 Task: Add Attachment from computer to Card Card0000000061 in Board Board0000000016 in Workspace WS0000000006 in Trello. Add Cover Green to Card Card0000000061 in Board Board0000000016 in Workspace WS0000000006 in Trello. Add "Move Card To …" Button titled Button0000000061 to "top" of the list "To Do" to Card Card0000000061 in Board Board0000000016 in Workspace WS0000000006 in Trello. Add Description DS0000000061 to Card Card0000000062 in Board Board0000000016 in Workspace WS0000000006 in Trello. Add Comment CM0000000061 to Card Card0000000062 in Board Board0000000016 in Workspace WS0000000006 in Trello
Action: Mouse moved to (389, 439)
Screenshot: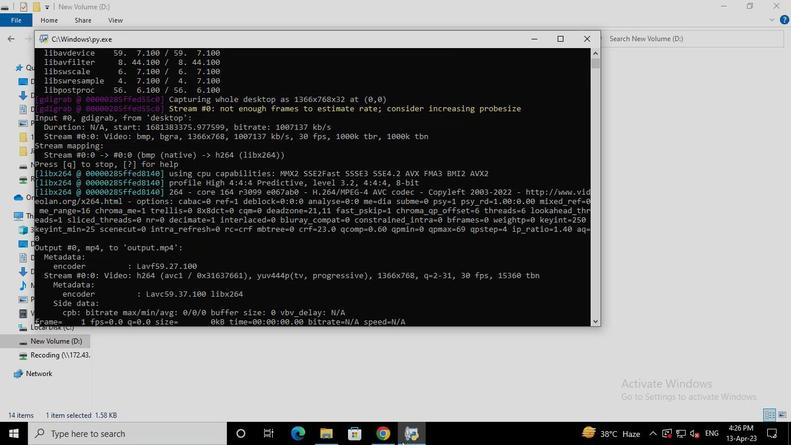 
Action: Mouse pressed left at (389, 439)
Screenshot: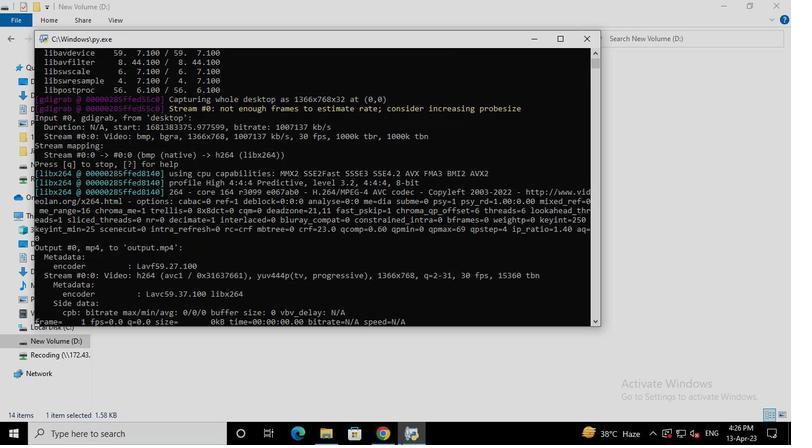 
Action: Mouse moved to (374, 303)
Screenshot: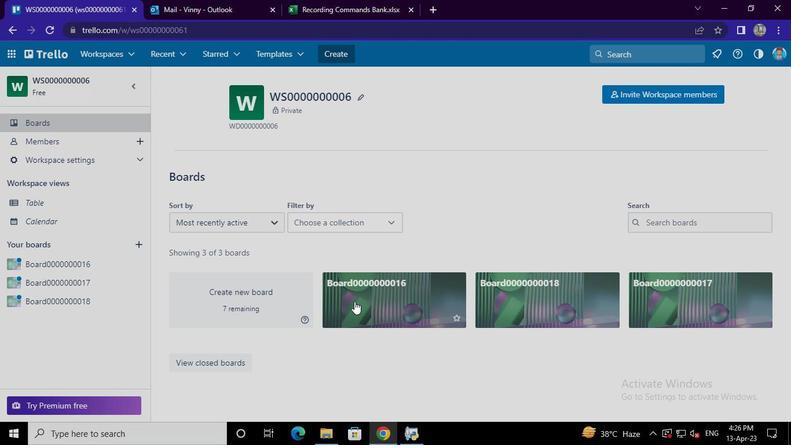 
Action: Mouse pressed left at (374, 303)
Screenshot: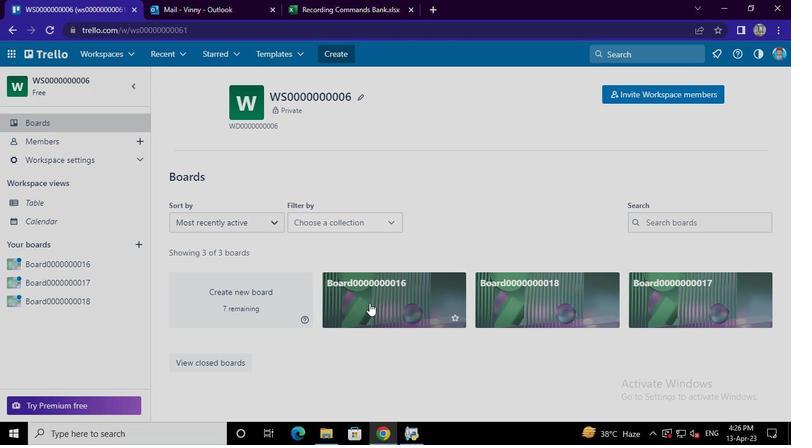 
Action: Mouse moved to (297, 126)
Screenshot: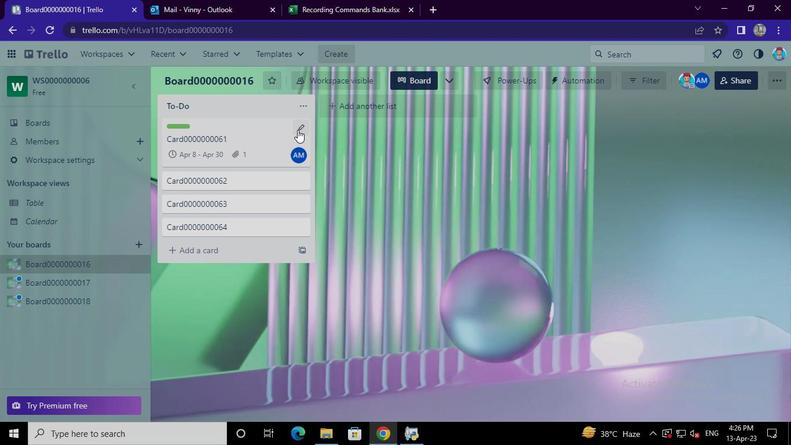 
Action: Mouse pressed left at (297, 126)
Screenshot: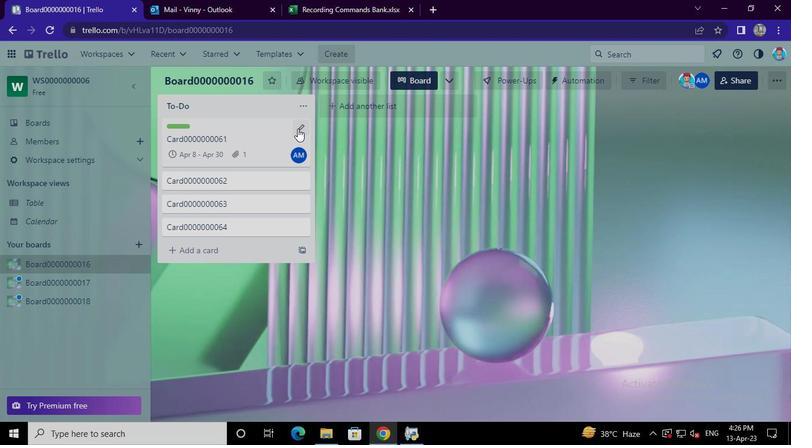 
Action: Mouse moved to (329, 126)
Screenshot: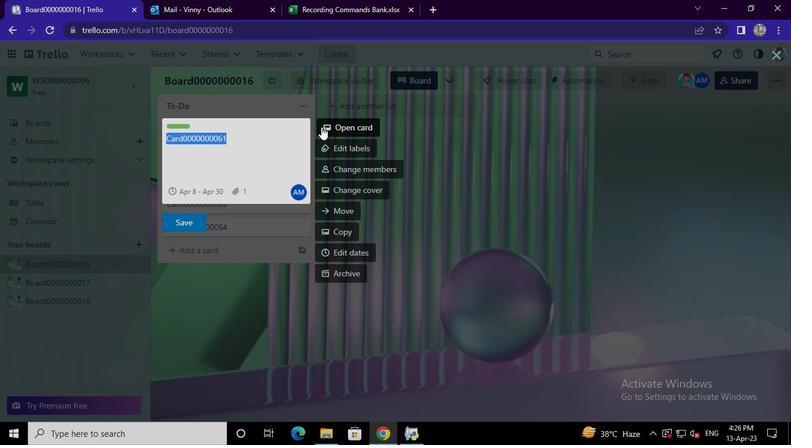 
Action: Mouse pressed left at (329, 126)
Screenshot: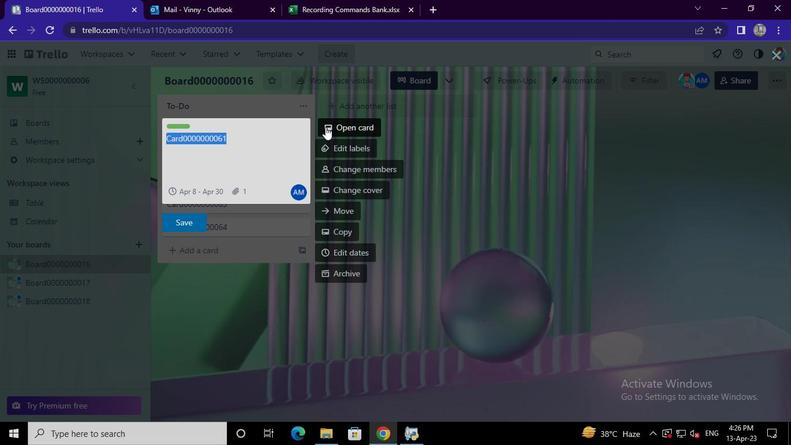 
Action: Mouse moved to (527, 279)
Screenshot: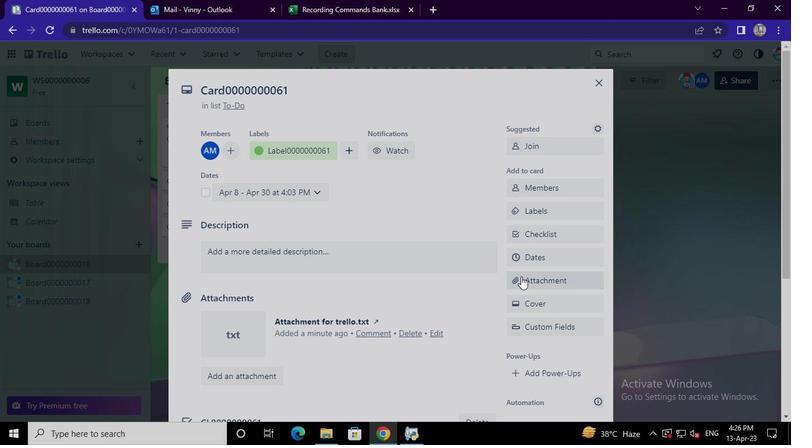 
Action: Mouse pressed left at (527, 279)
Screenshot: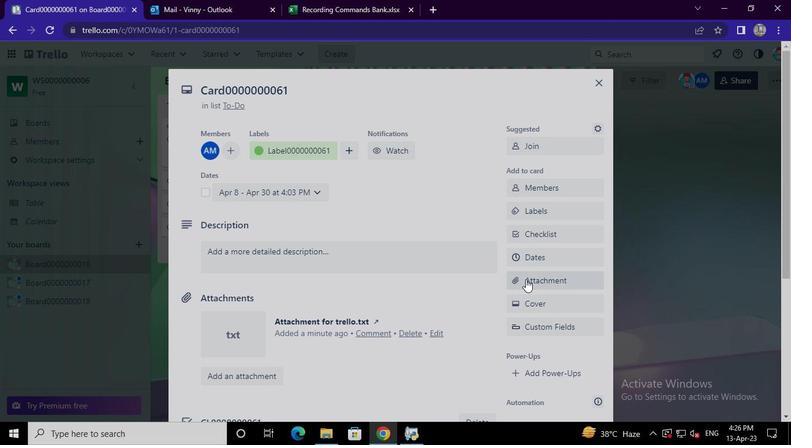 
Action: Mouse moved to (537, 104)
Screenshot: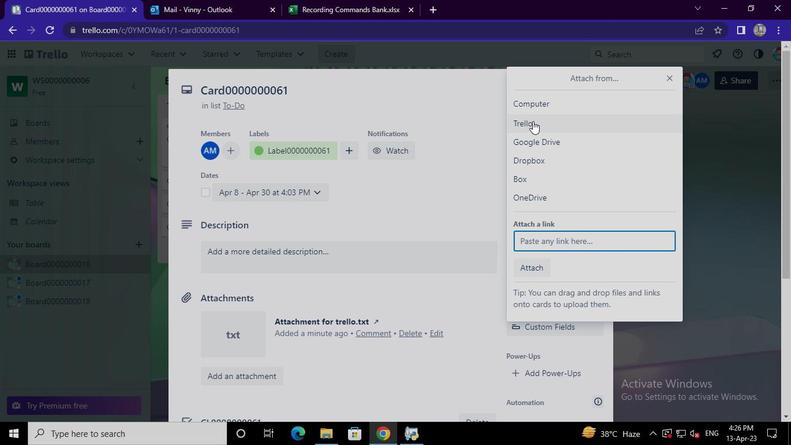 
Action: Mouse pressed left at (537, 104)
Screenshot: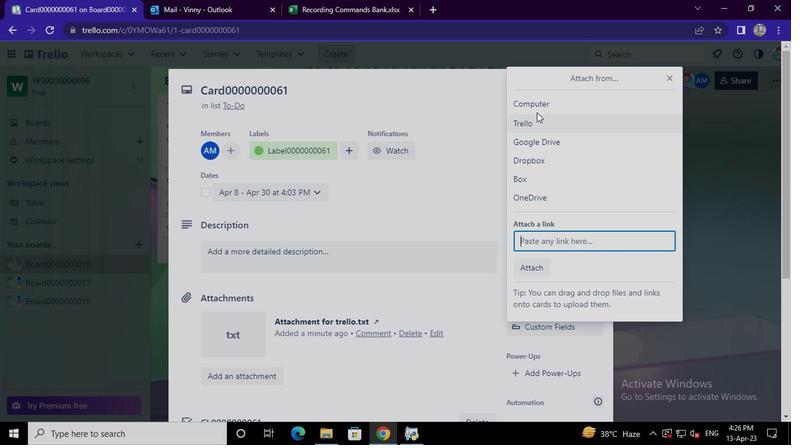 
Action: Mouse moved to (206, 81)
Screenshot: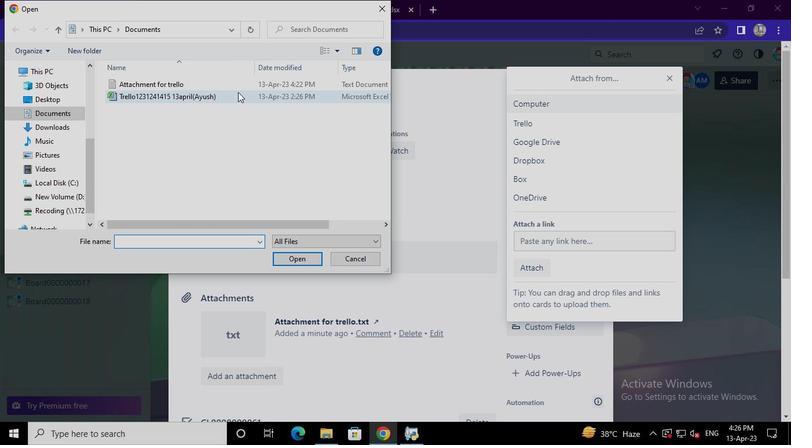 
Action: Mouse pressed left at (206, 81)
Screenshot: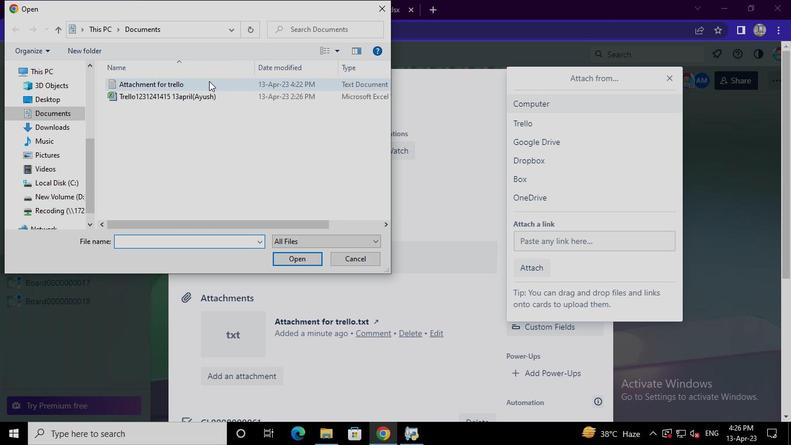 
Action: Mouse pressed left at (206, 81)
Screenshot: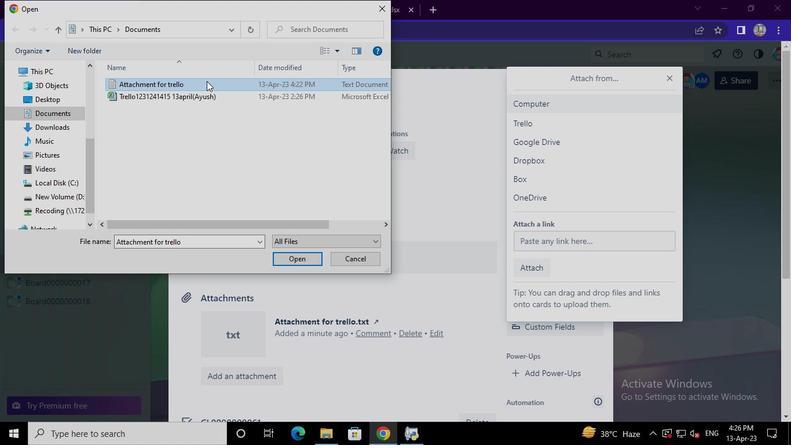 
Action: Mouse moved to (286, 260)
Screenshot: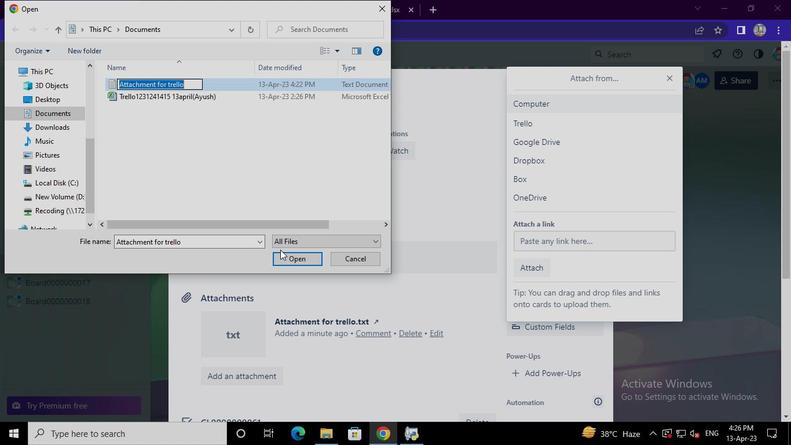 
Action: Mouse pressed left at (286, 260)
Screenshot: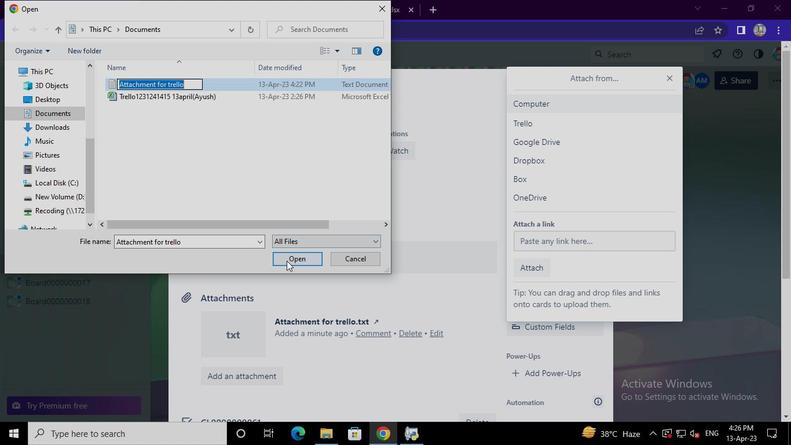 
Action: Mouse pressed left at (286, 260)
Screenshot: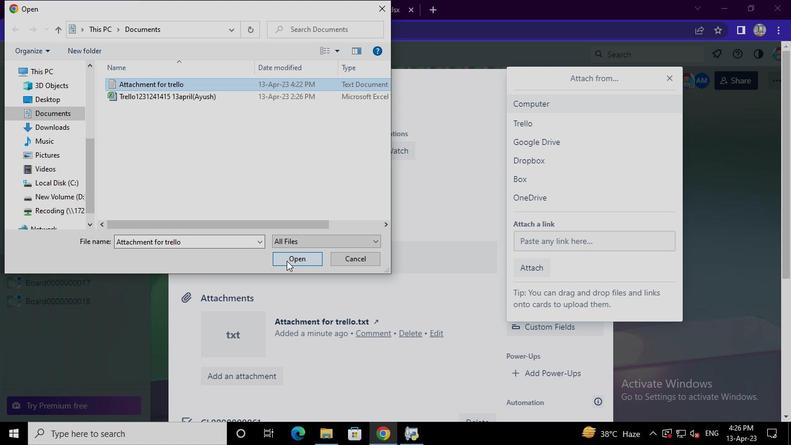 
Action: Mouse moved to (524, 307)
Screenshot: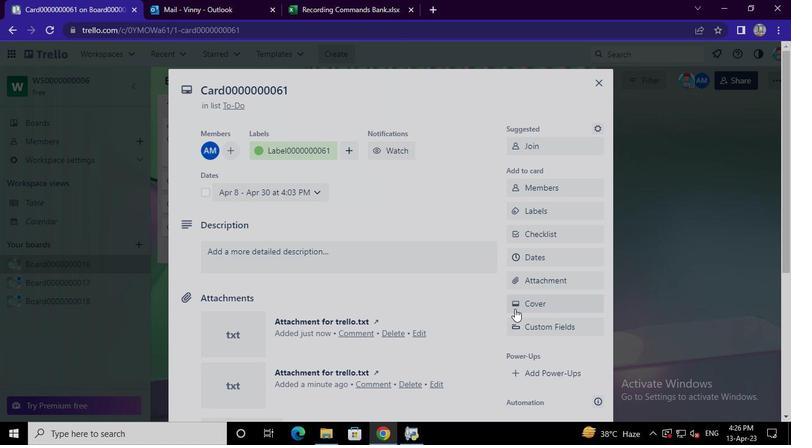
Action: Mouse pressed left at (524, 307)
Screenshot: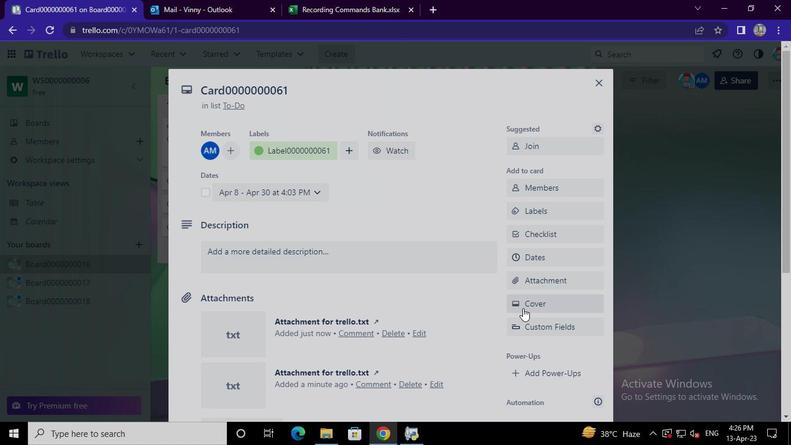 
Action: Mouse moved to (532, 180)
Screenshot: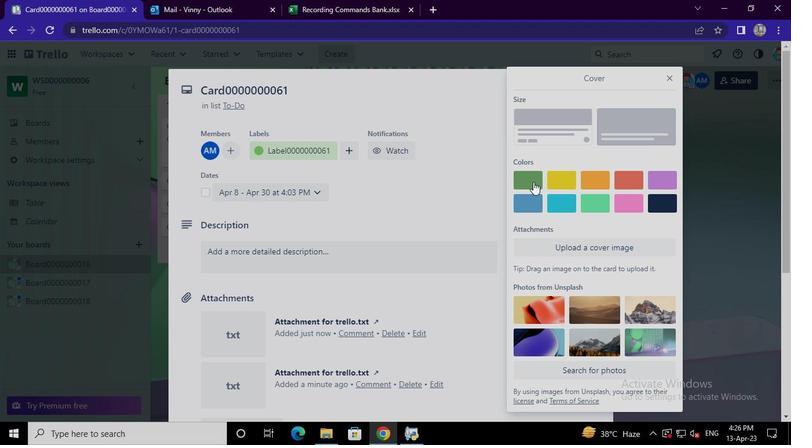 
Action: Mouse pressed left at (532, 180)
Screenshot: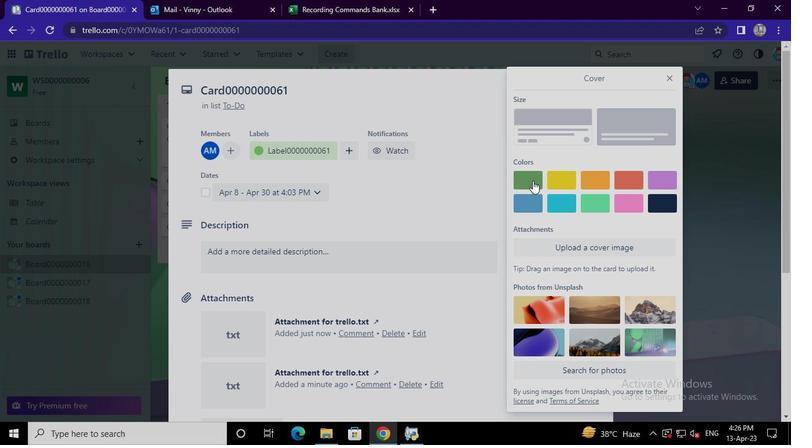 
Action: Mouse moved to (478, 262)
Screenshot: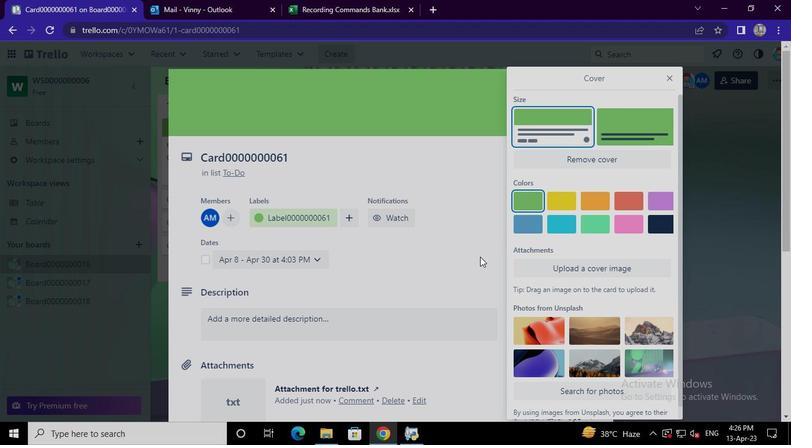 
Action: Mouse pressed left at (478, 262)
Screenshot: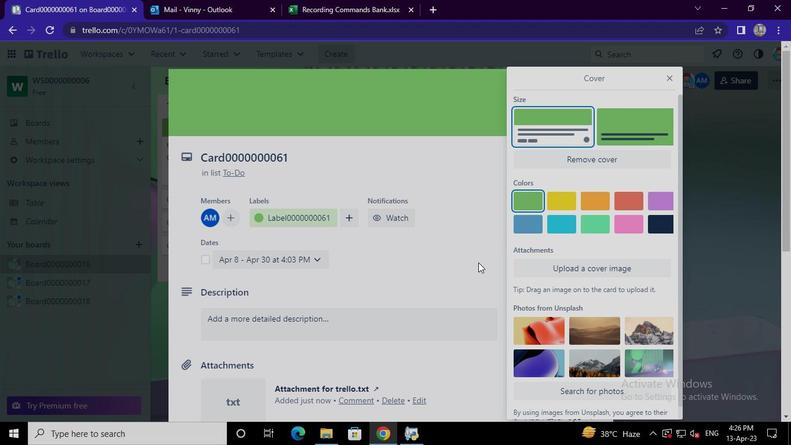 
Action: Mouse moved to (552, 348)
Screenshot: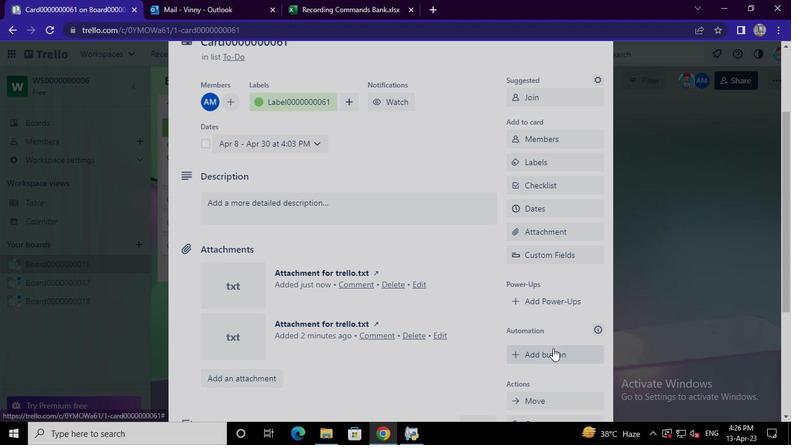 
Action: Mouse pressed left at (552, 348)
Screenshot: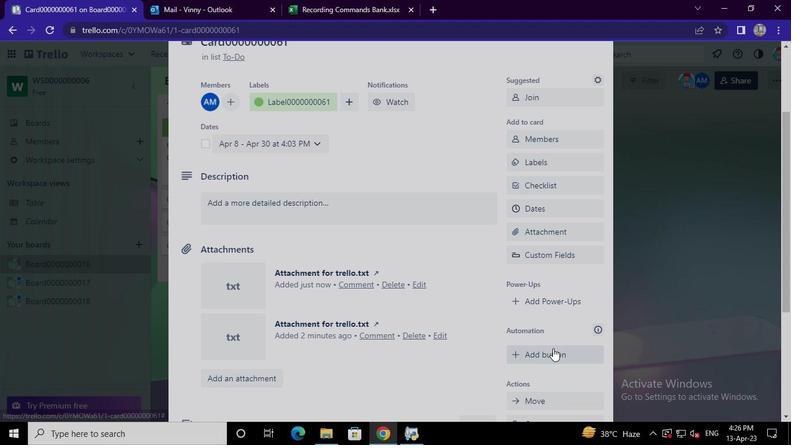 
Action: Mouse moved to (570, 133)
Screenshot: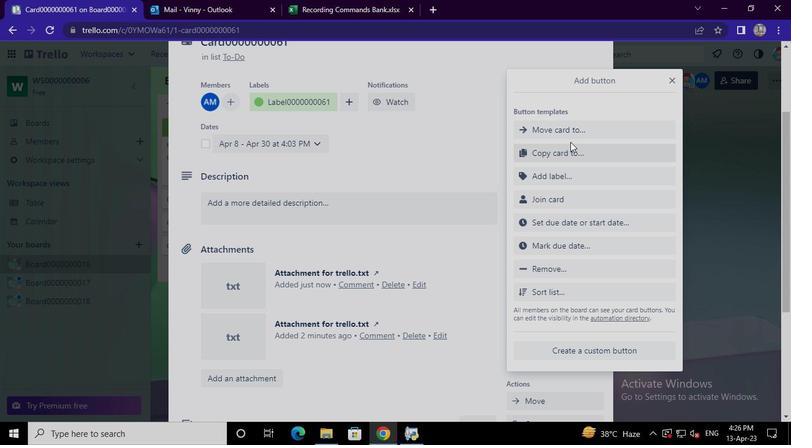 
Action: Mouse pressed left at (570, 133)
Screenshot: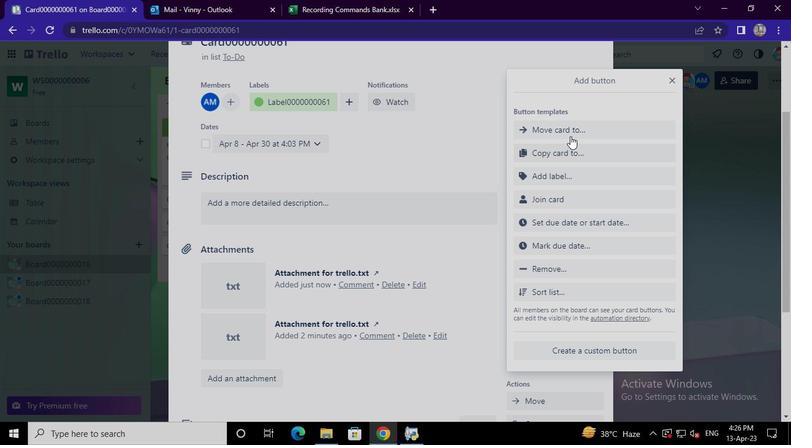 
Action: Mouse moved to (617, 221)
Screenshot: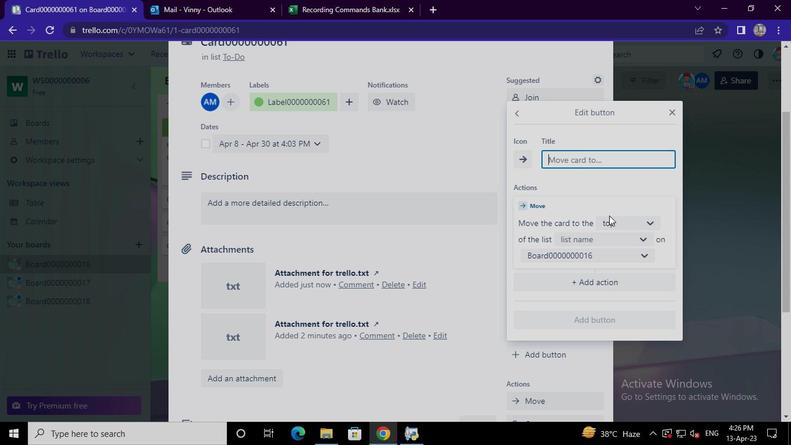 
Action: Mouse pressed left at (617, 221)
Screenshot: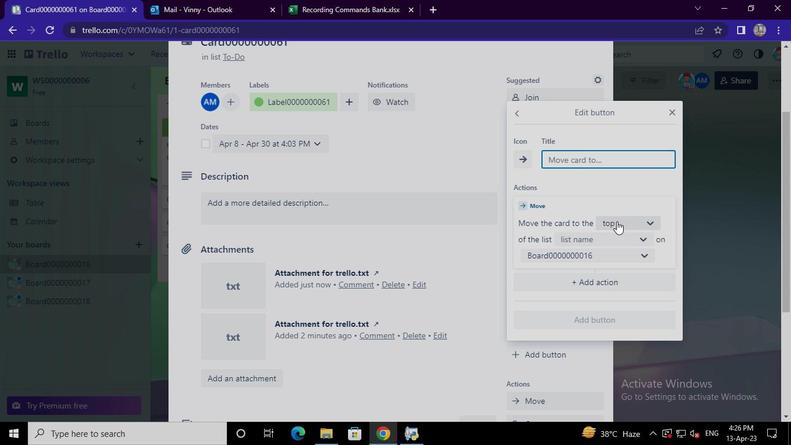 
Action: Mouse moved to (623, 239)
Screenshot: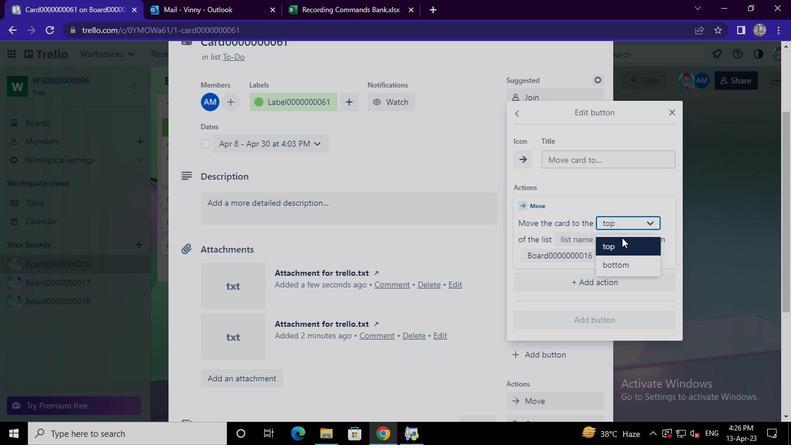 
Action: Mouse pressed left at (623, 239)
Screenshot: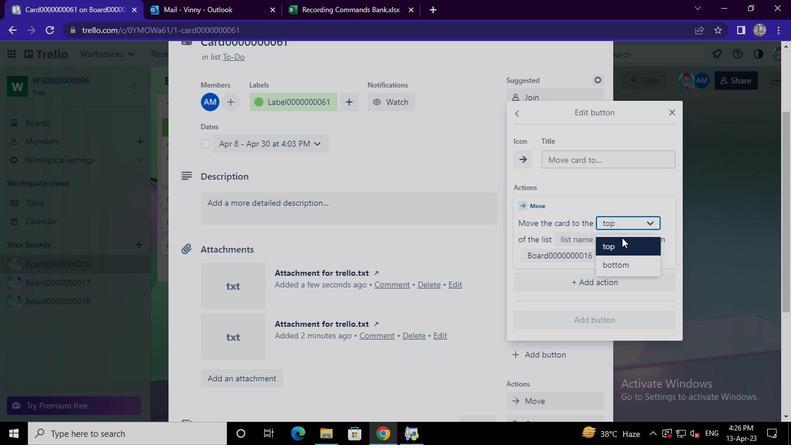 
Action: Mouse moved to (621, 239)
Screenshot: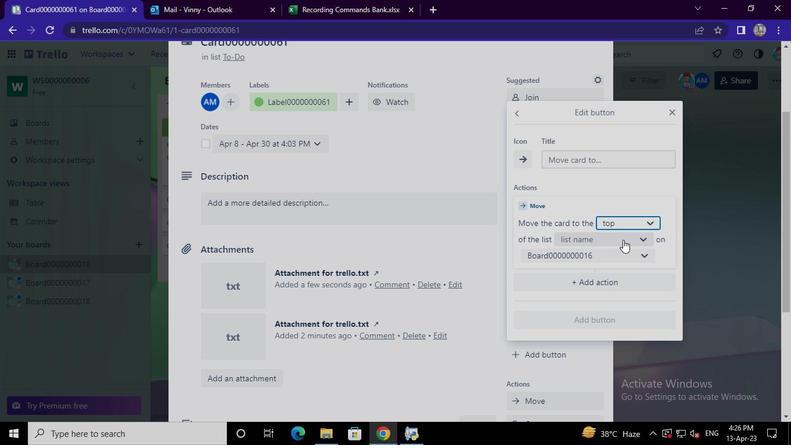 
Action: Mouse pressed left at (621, 239)
Screenshot: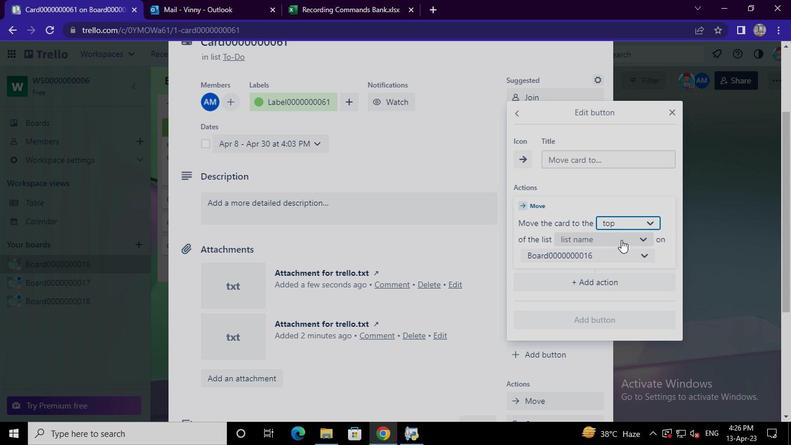 
Action: Mouse moved to (602, 259)
Screenshot: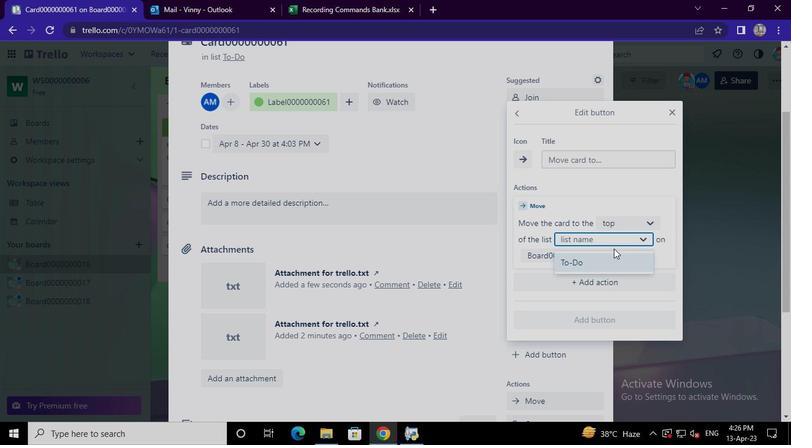 
Action: Mouse pressed left at (602, 259)
Screenshot: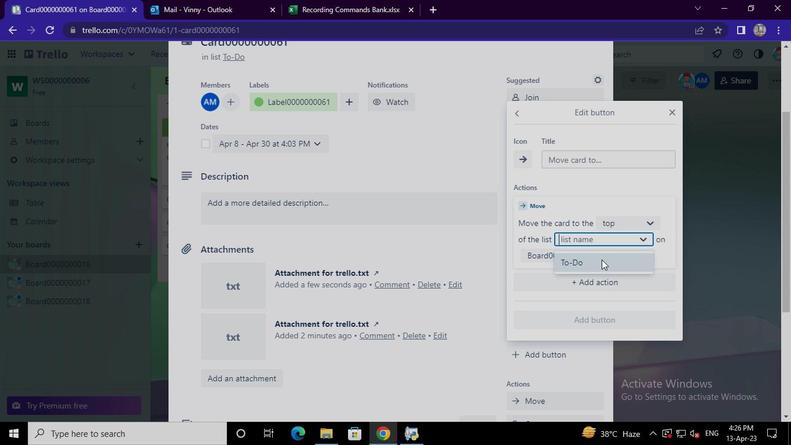 
Action: Mouse moved to (586, 163)
Screenshot: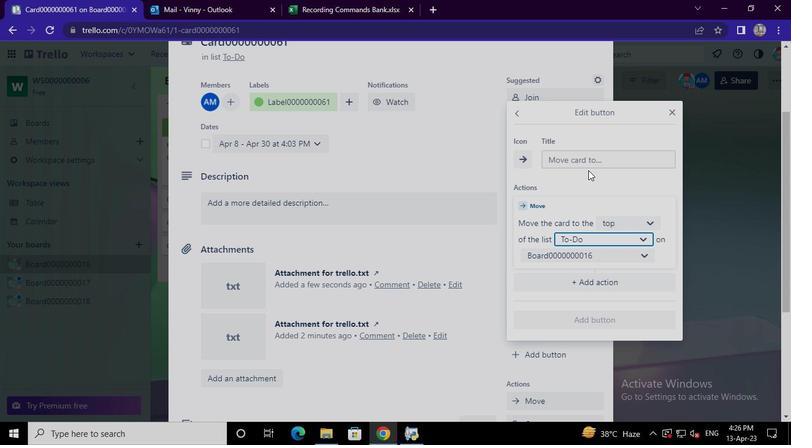 
Action: Mouse pressed left at (586, 163)
Screenshot: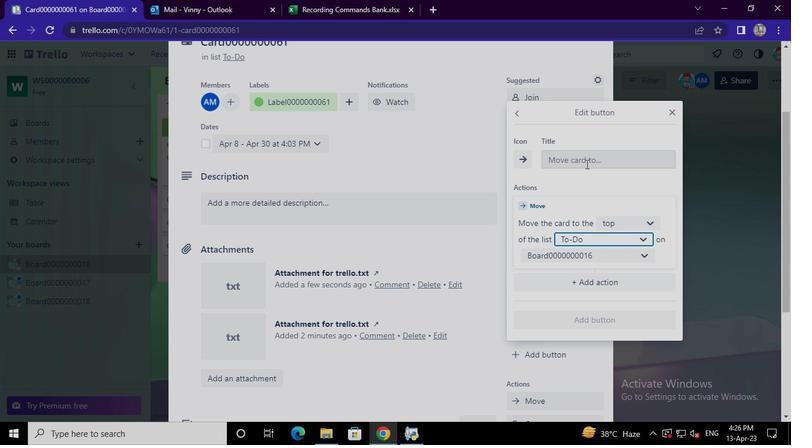 
Action: Keyboard Key.shift
Screenshot: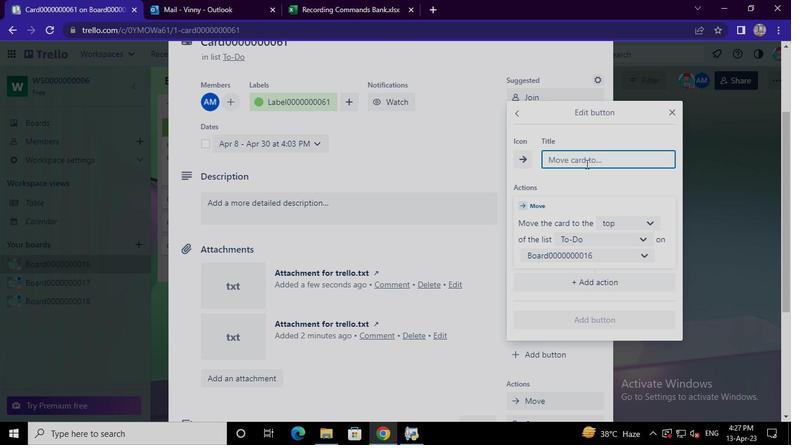 
Action: Keyboard B
Screenshot: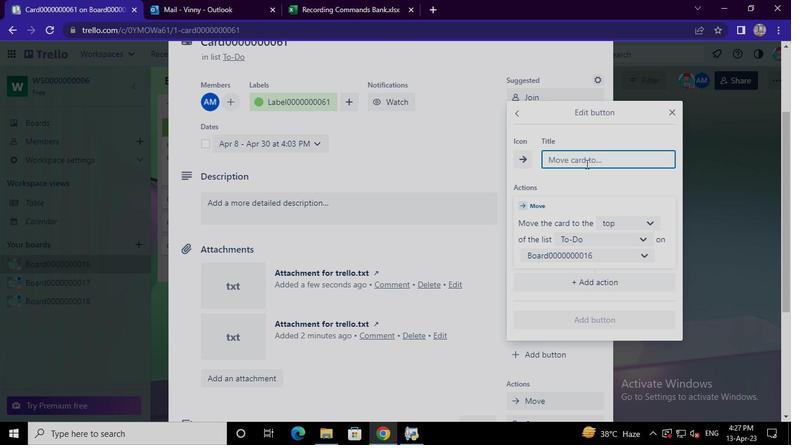
Action: Keyboard u
Screenshot: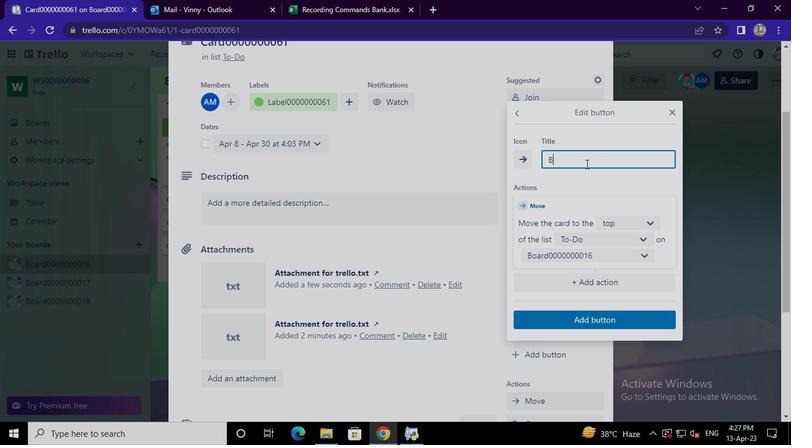
Action: Keyboard t
Screenshot: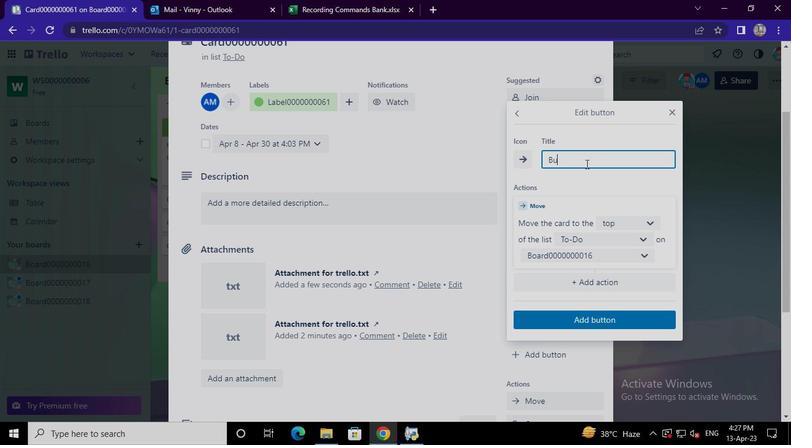 
Action: Keyboard t
Screenshot: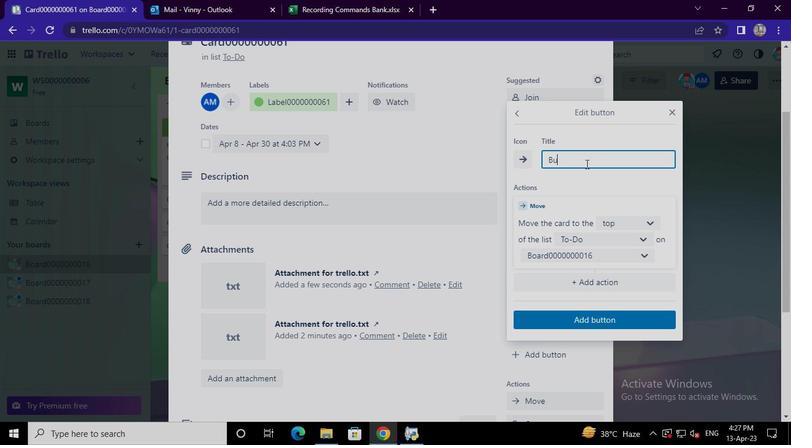
Action: Keyboard o
Screenshot: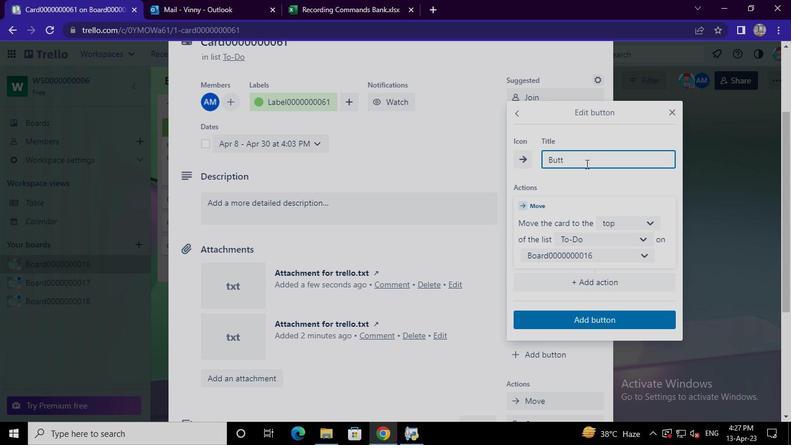 
Action: Keyboard n
Screenshot: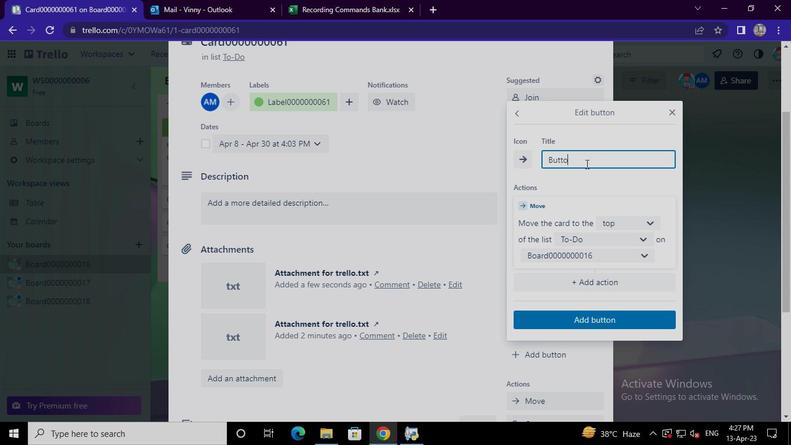 
Action: Keyboard <96>
Screenshot: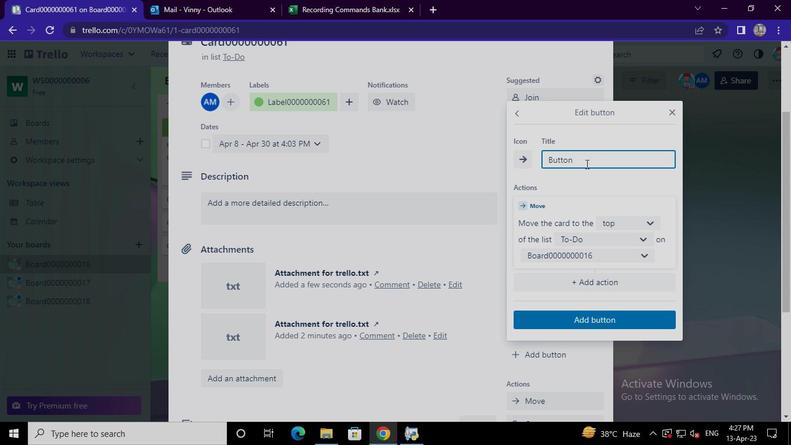 
Action: Keyboard <96>
Screenshot: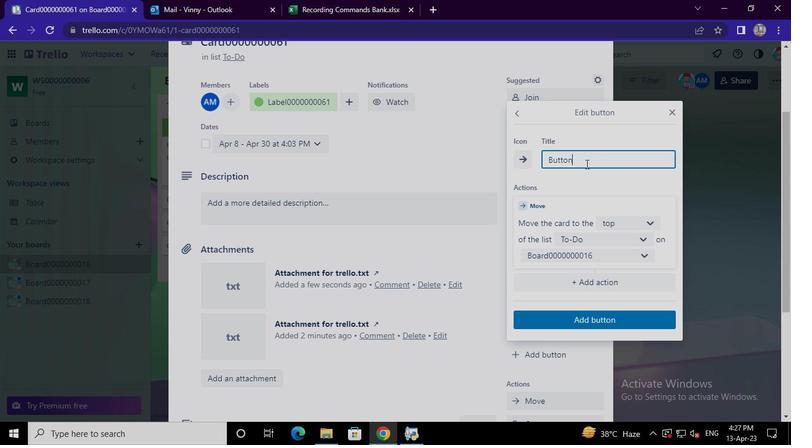 
Action: Keyboard <96>
Screenshot: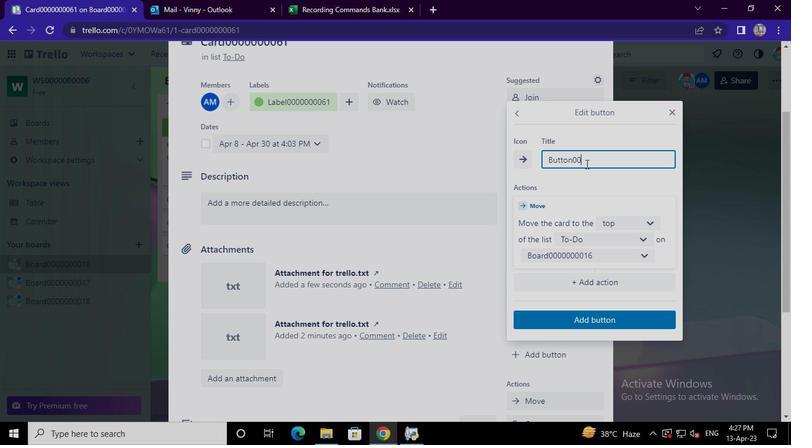 
Action: Keyboard <96>
Screenshot: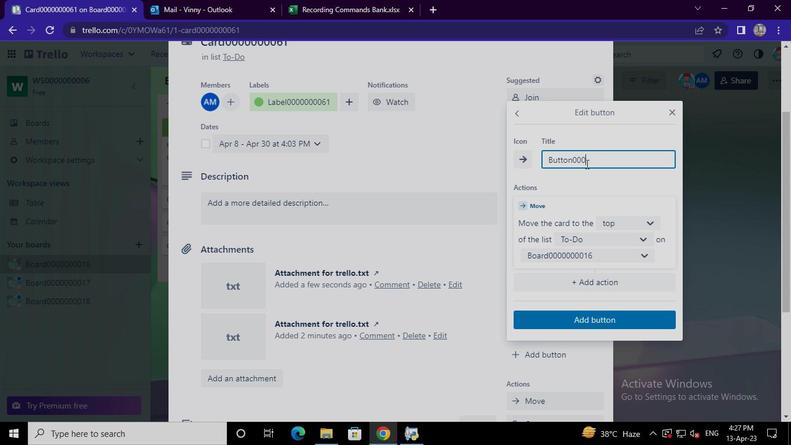 
Action: Keyboard <96>
Screenshot: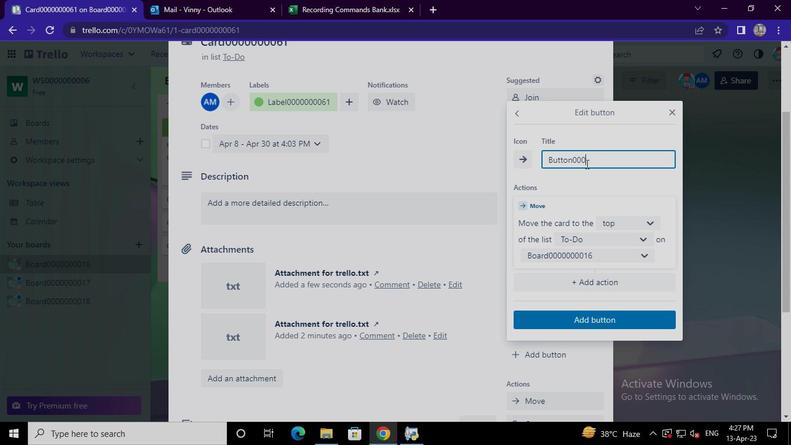 
Action: Keyboard <96>
Screenshot: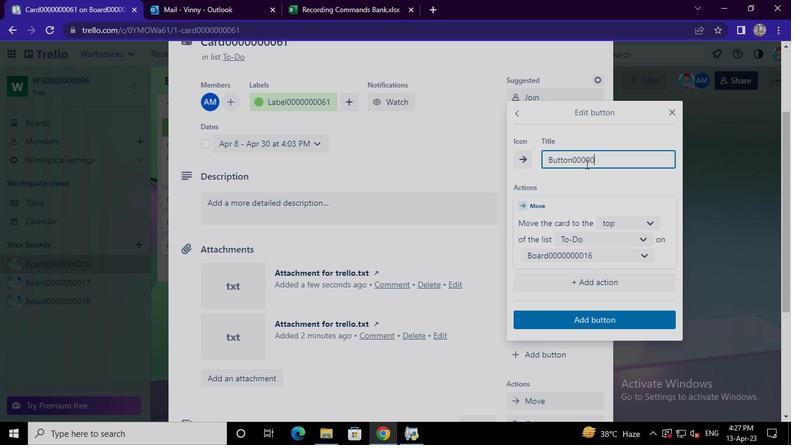 
Action: Keyboard <96>
Screenshot: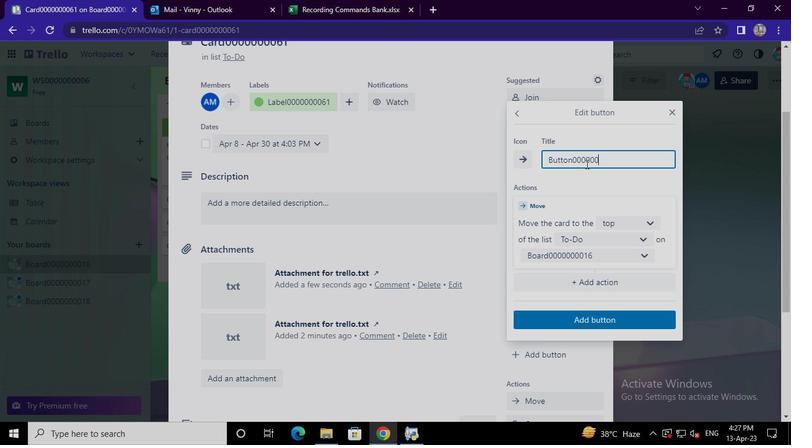 
Action: Keyboard <96>
Screenshot: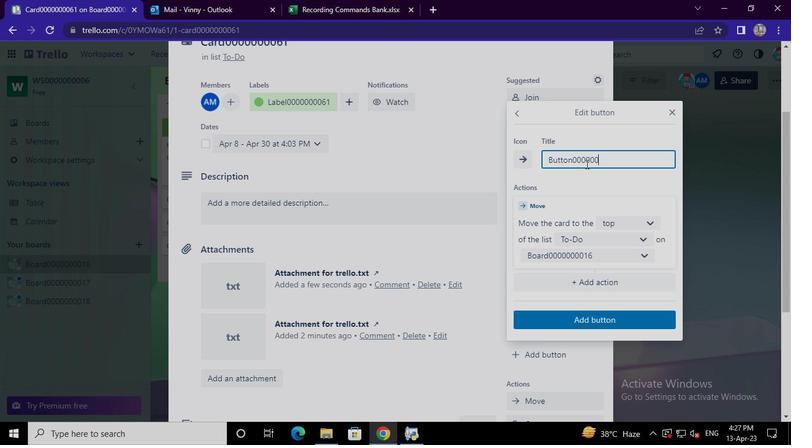 
Action: Keyboard <102>
Screenshot: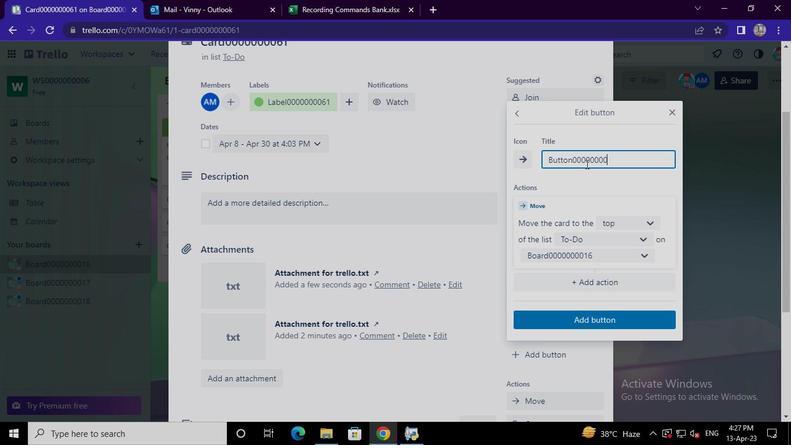 
Action: Keyboard <97>
Screenshot: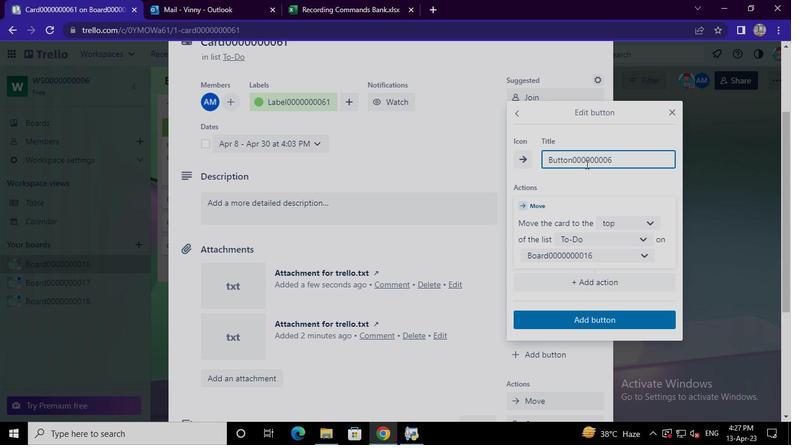 
Action: Mouse moved to (605, 316)
Screenshot: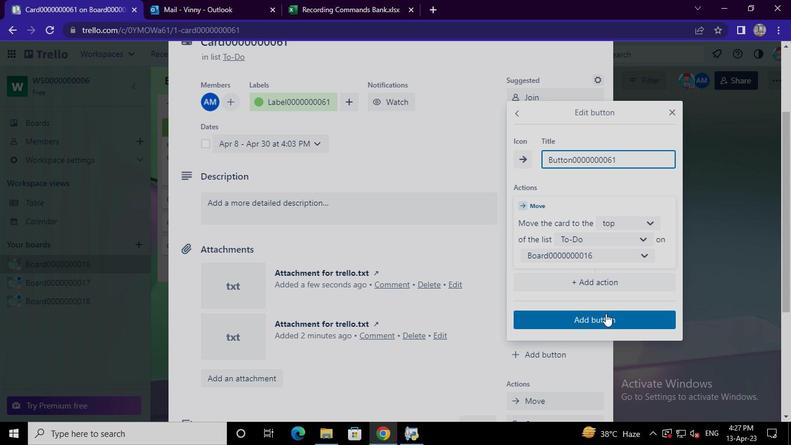 
Action: Mouse pressed left at (605, 316)
Screenshot: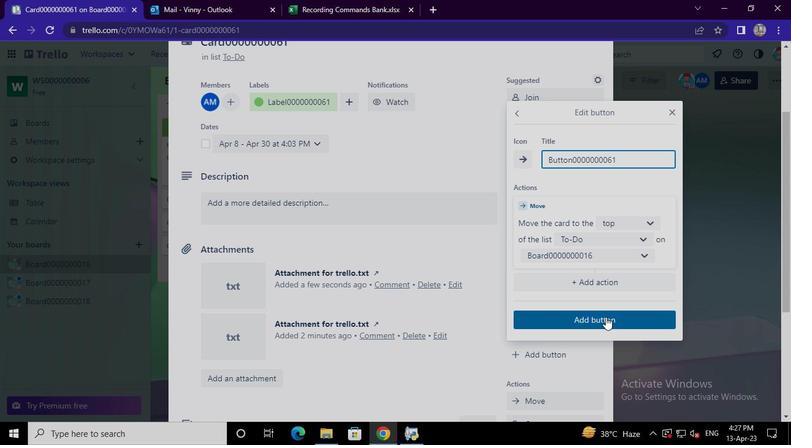 
Action: Mouse moved to (131, 153)
Screenshot: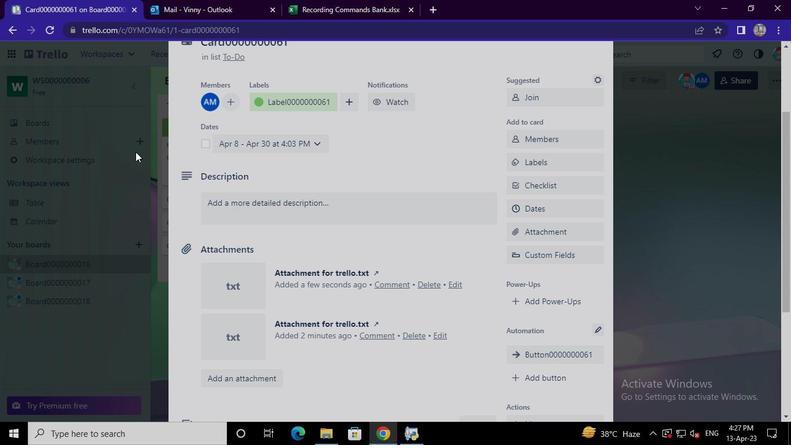 
Action: Mouse pressed left at (131, 153)
Screenshot: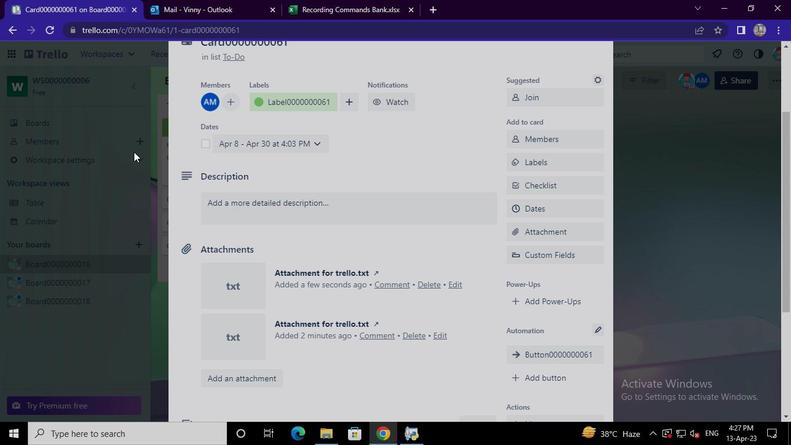 
Action: Mouse moved to (301, 204)
Screenshot: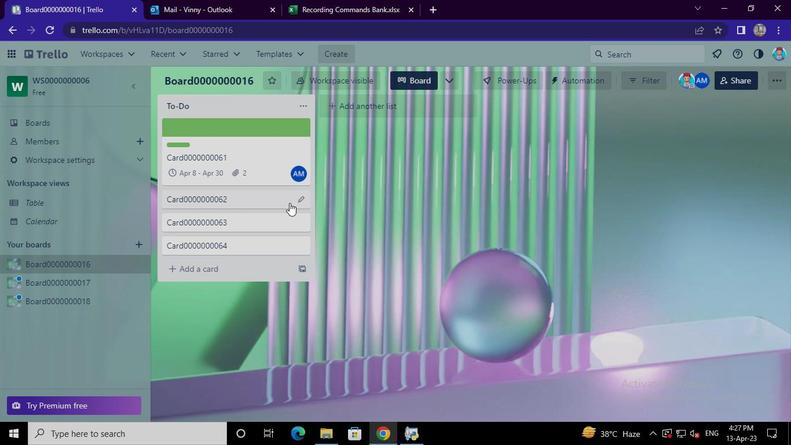 
Action: Mouse pressed left at (301, 204)
Screenshot: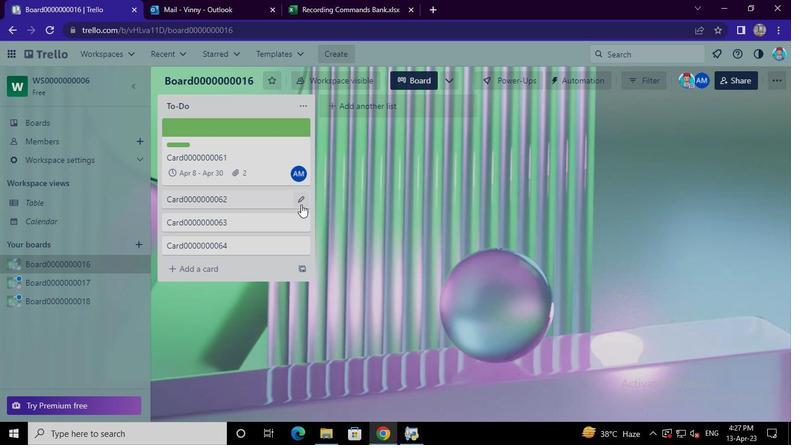 
Action: Mouse moved to (333, 198)
Screenshot: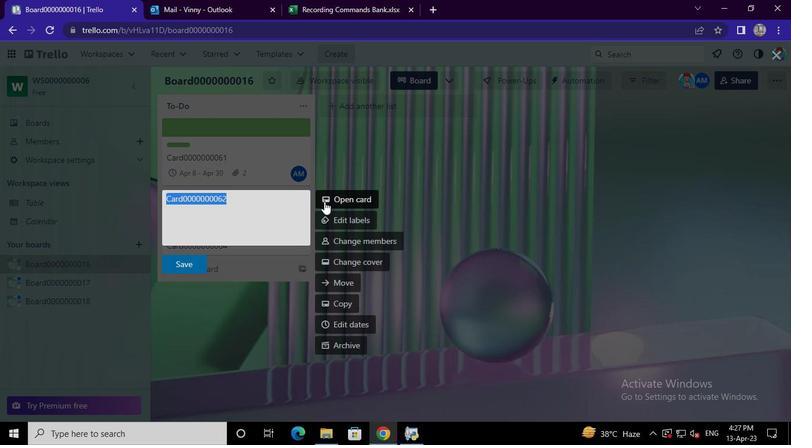 
Action: Mouse pressed left at (333, 198)
Screenshot: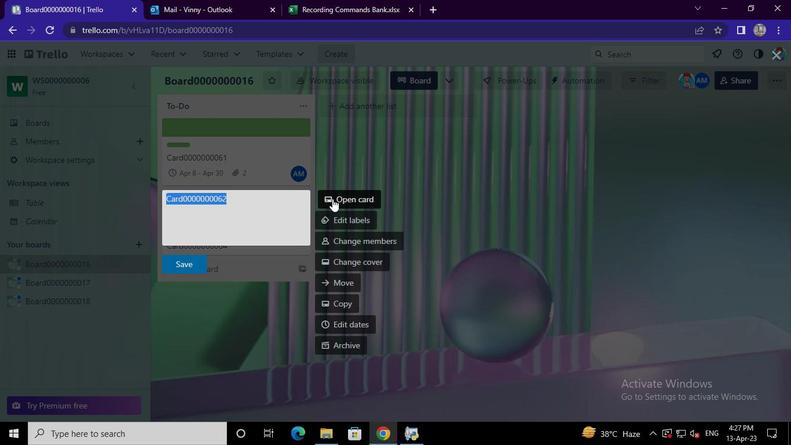 
Action: Mouse moved to (297, 206)
Screenshot: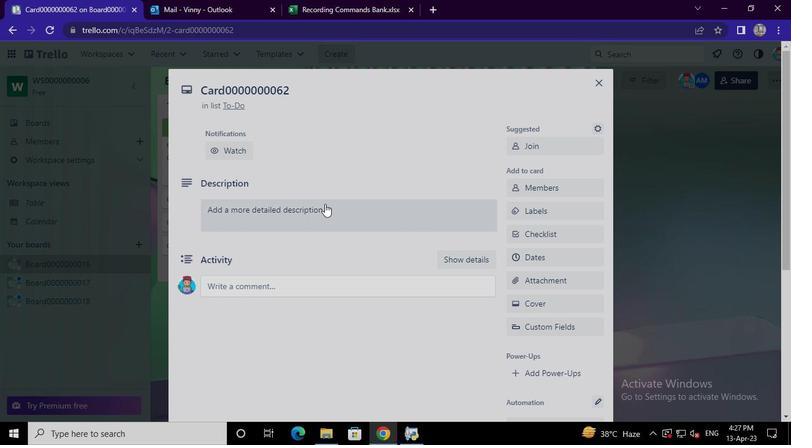 
Action: Mouse pressed left at (297, 206)
Screenshot: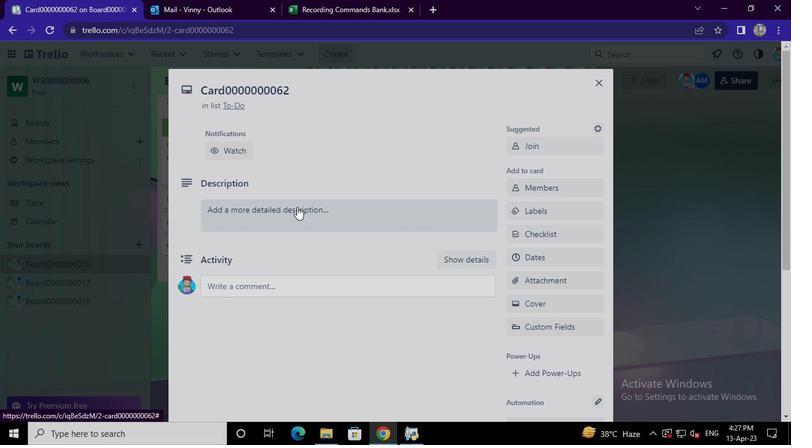 
Action: Mouse moved to (278, 253)
Screenshot: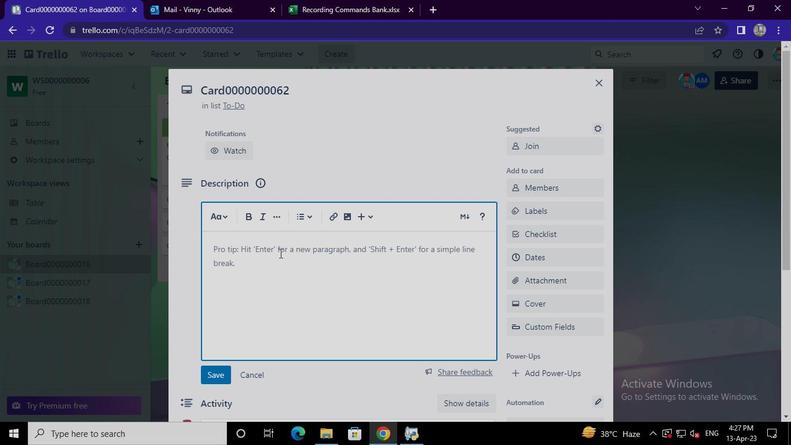 
Action: Mouse pressed left at (278, 253)
Screenshot: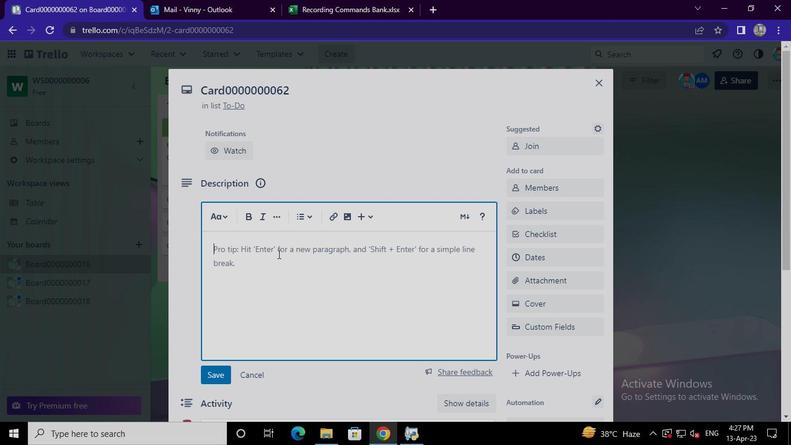 
Action: Keyboard Key.shift
Screenshot: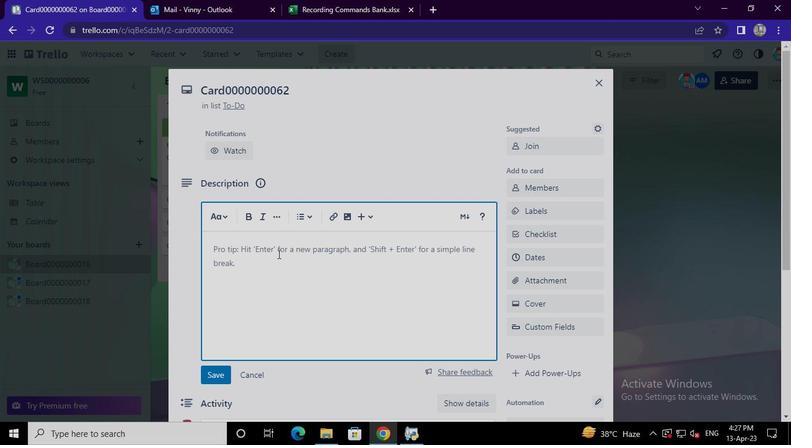 
Action: Keyboard S
Screenshot: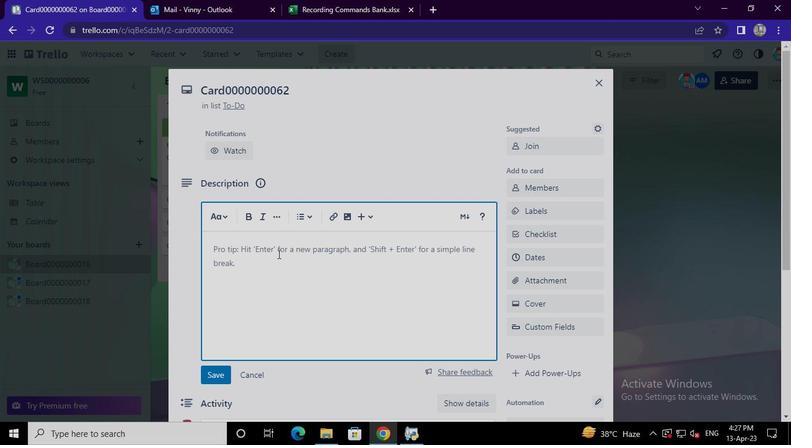 
Action: Keyboard Key.backspace
Screenshot: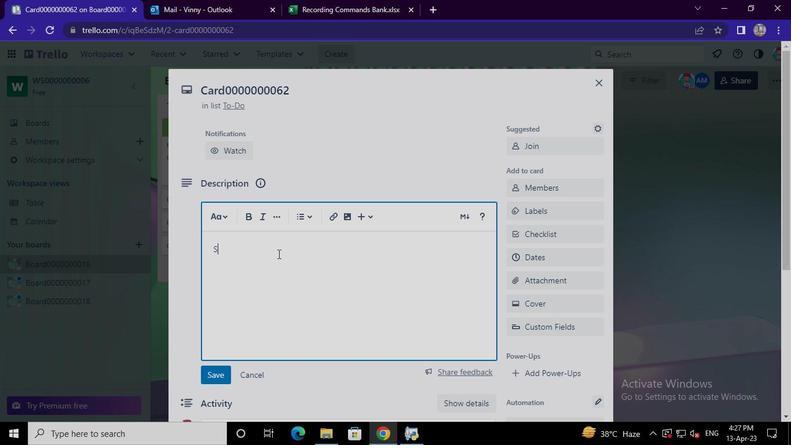 
Action: Keyboard Key.shift
Screenshot: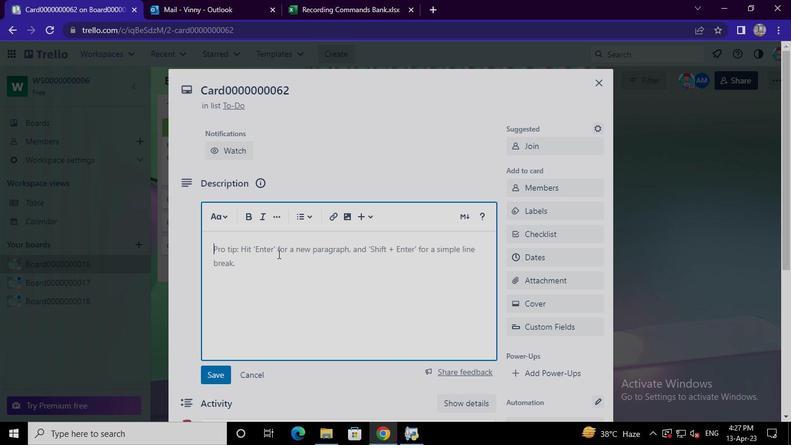 
Action: Keyboard D
Screenshot: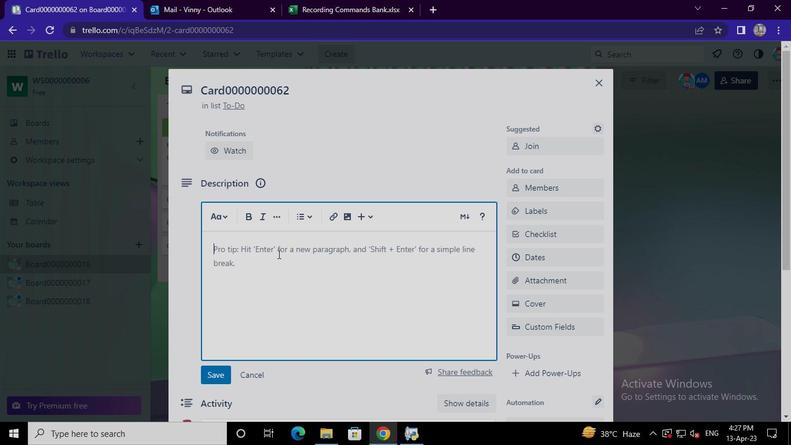 
Action: Keyboard S
Screenshot: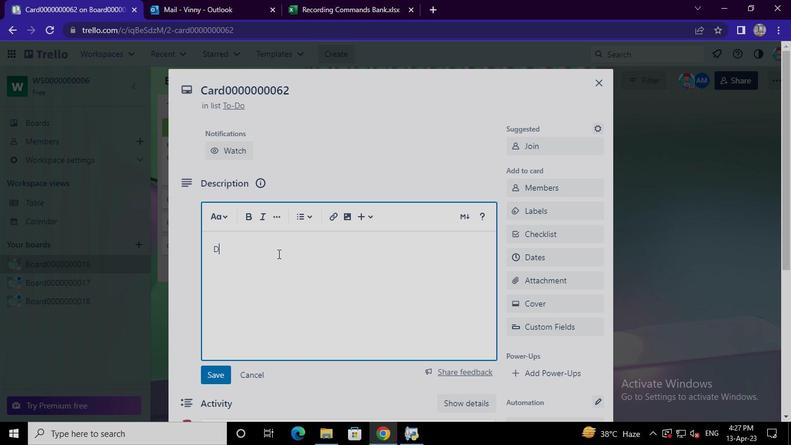 
Action: Keyboard <96>
Screenshot: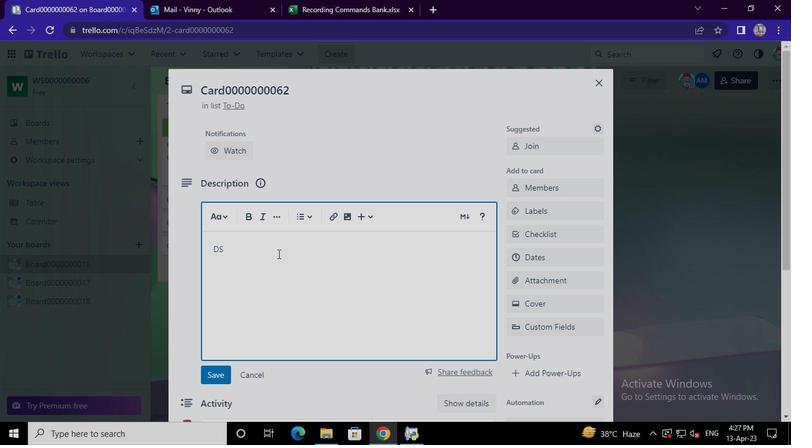 
Action: Keyboard <96>
Screenshot: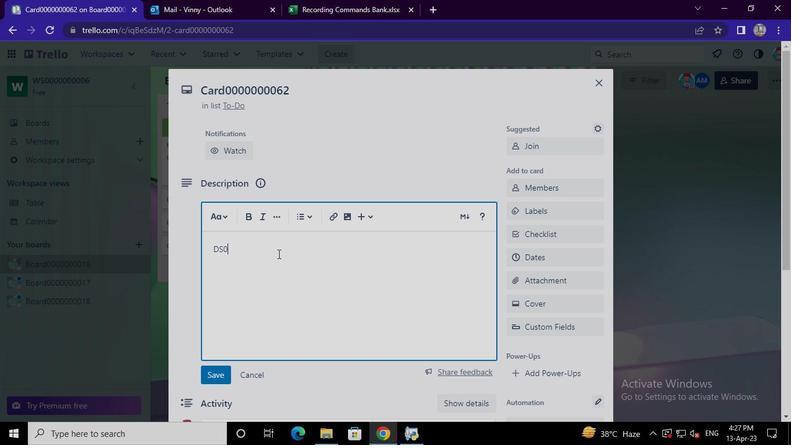 
Action: Keyboard <96>
Screenshot: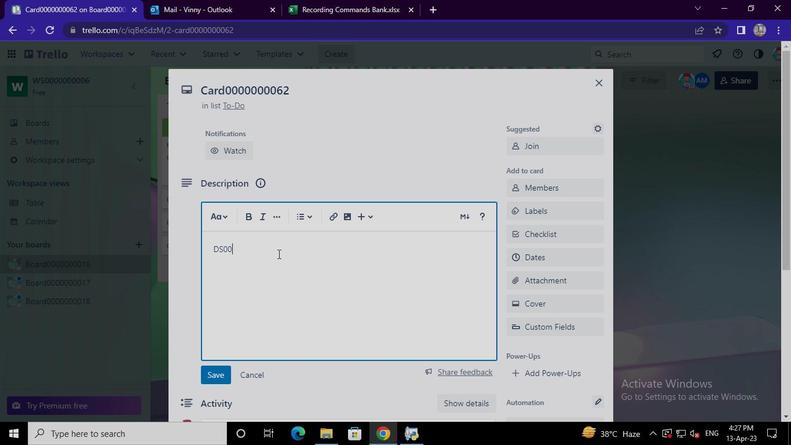 
Action: Keyboard <96>
Screenshot: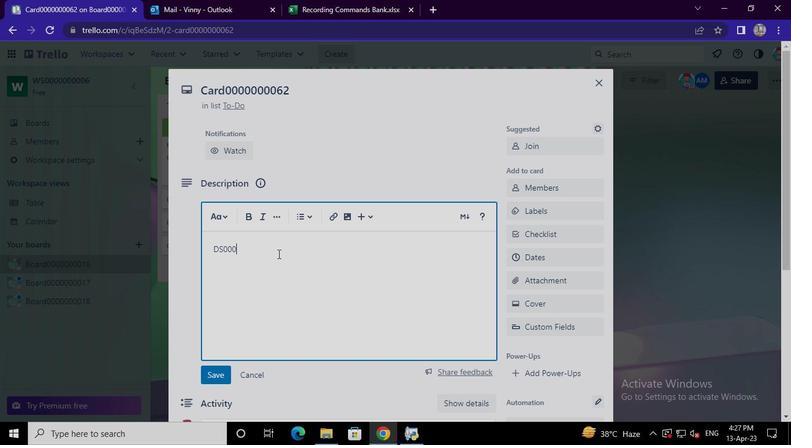 
Action: Keyboard <96>
Screenshot: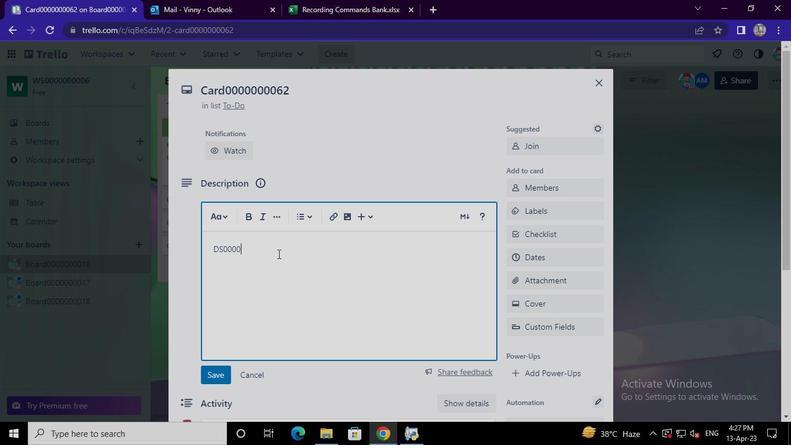 
Action: Keyboard <96>
Screenshot: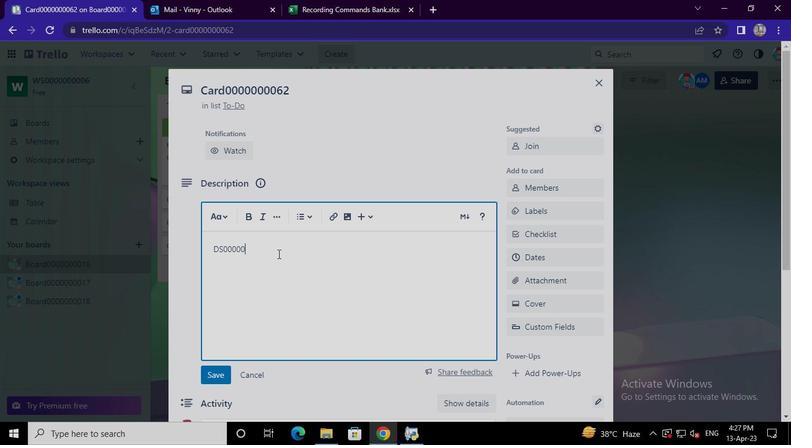 
Action: Keyboard <96>
Screenshot: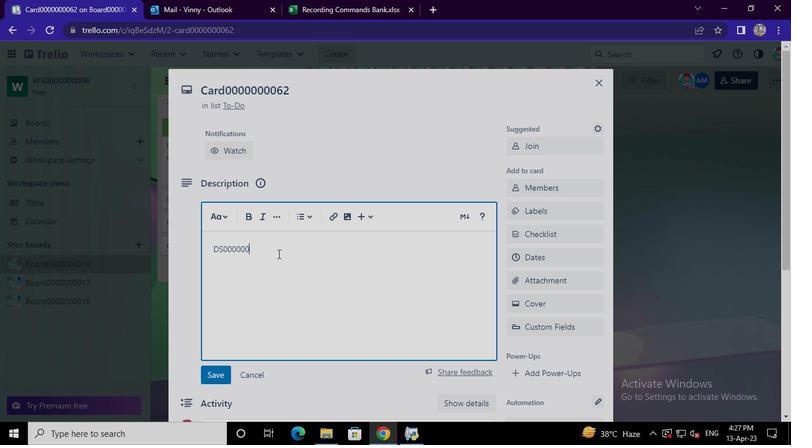 
Action: Keyboard <96>
Screenshot: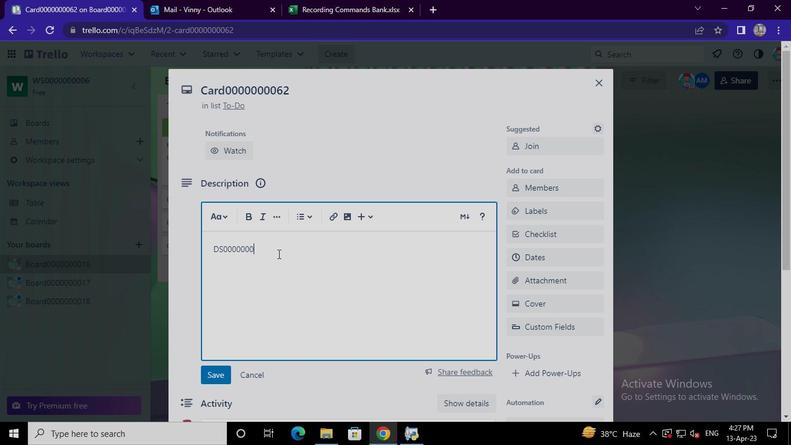 
Action: Keyboard <102>
Screenshot: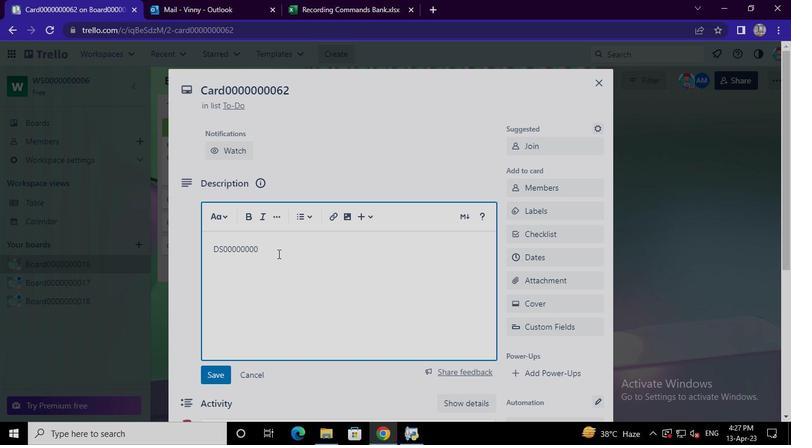 
Action: Keyboard <97>
Screenshot: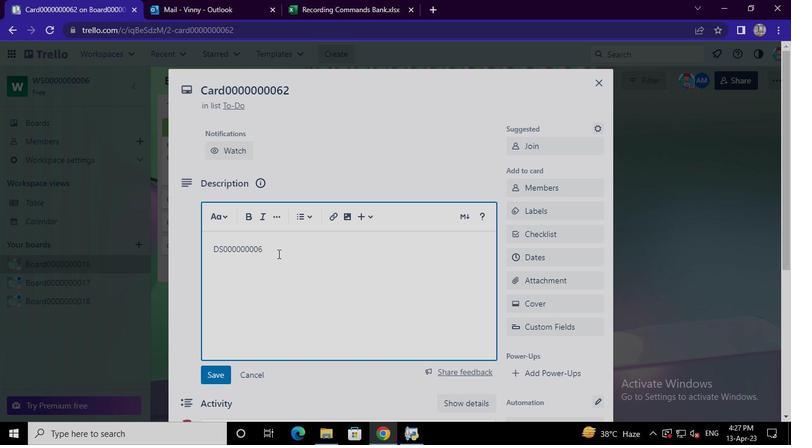 
Action: Mouse moved to (214, 370)
Screenshot: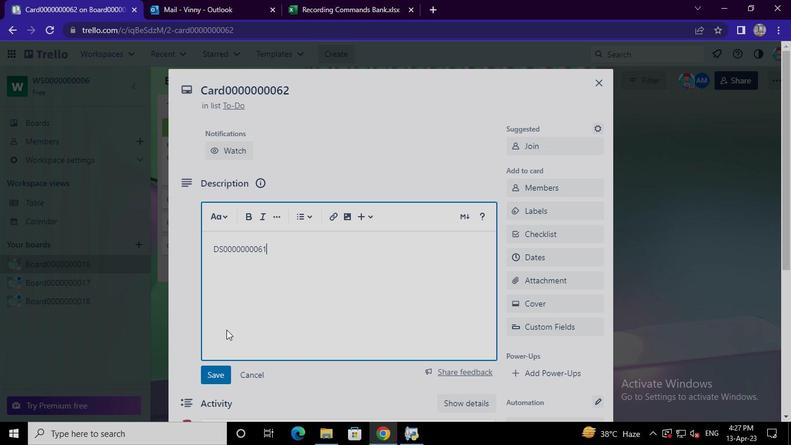 
Action: Mouse pressed left at (214, 370)
Screenshot: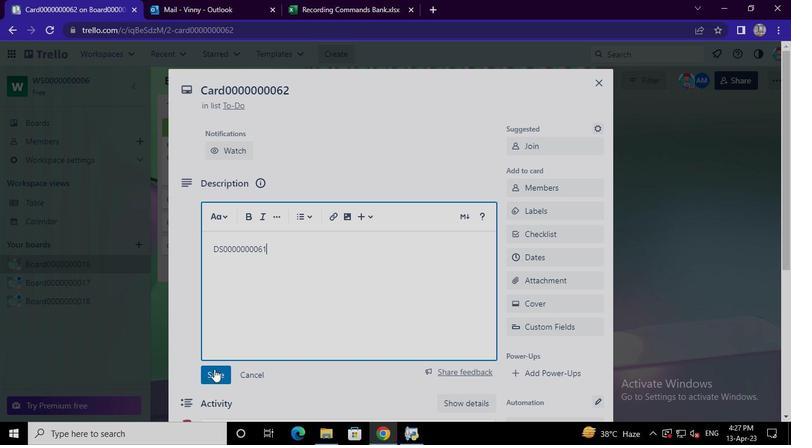 
Action: Mouse moved to (243, 265)
Screenshot: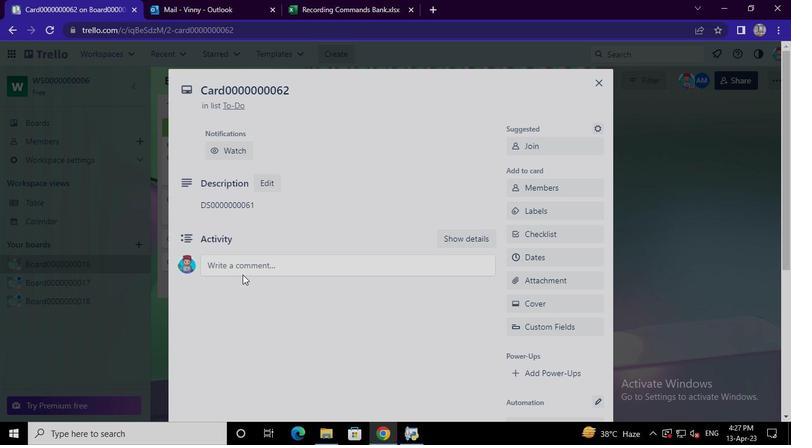 
Action: Mouse pressed left at (243, 265)
Screenshot: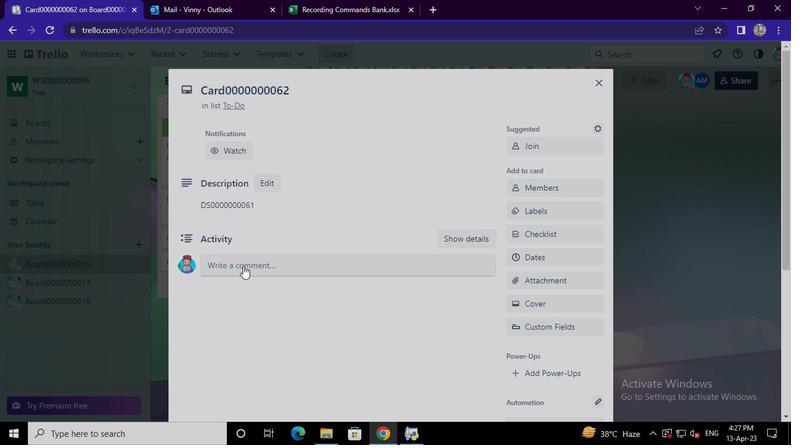 
Action: Mouse moved to (244, 265)
Screenshot: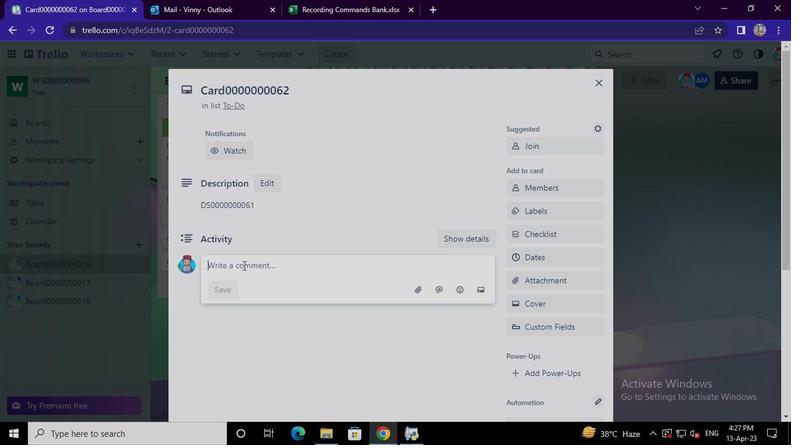 
Action: Mouse pressed left at (244, 265)
Screenshot: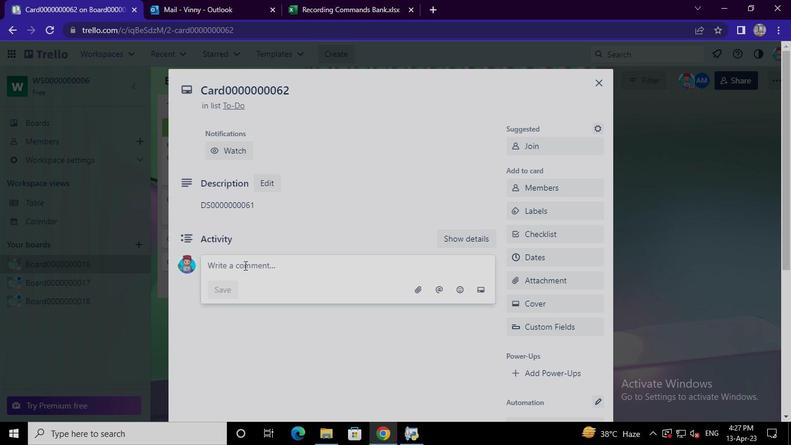 
Action: Mouse moved to (244, 264)
Screenshot: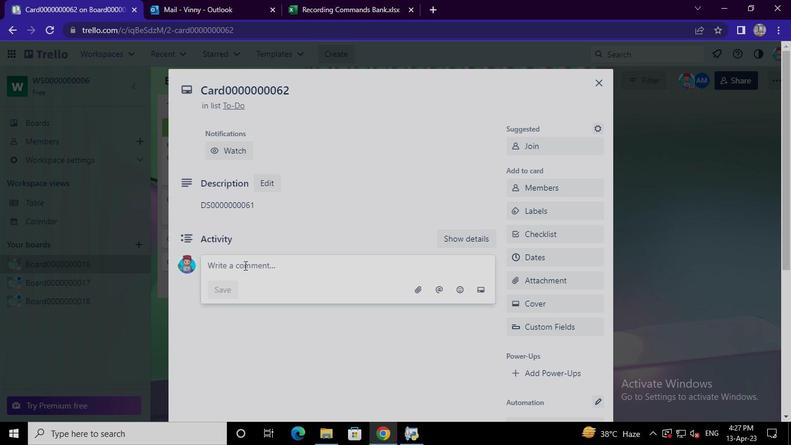 
Action: Keyboard Key.shift
Screenshot: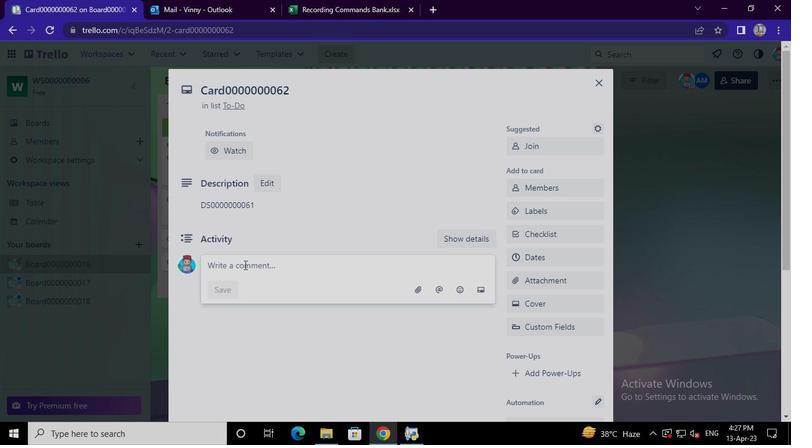 
Action: Keyboard C
Screenshot: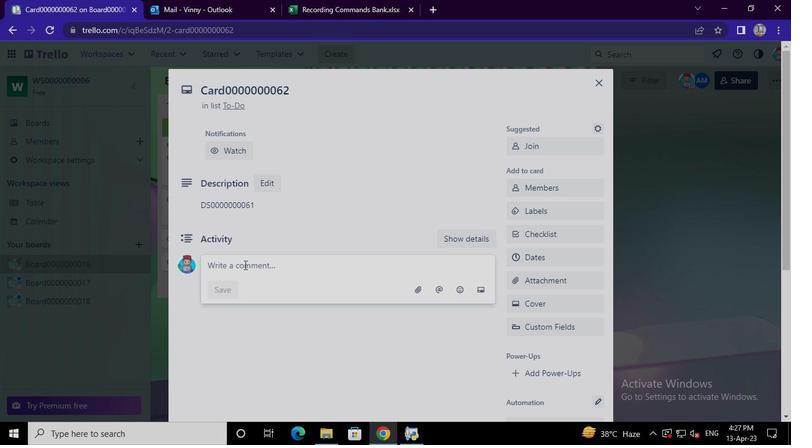 
Action: Keyboard M
Screenshot: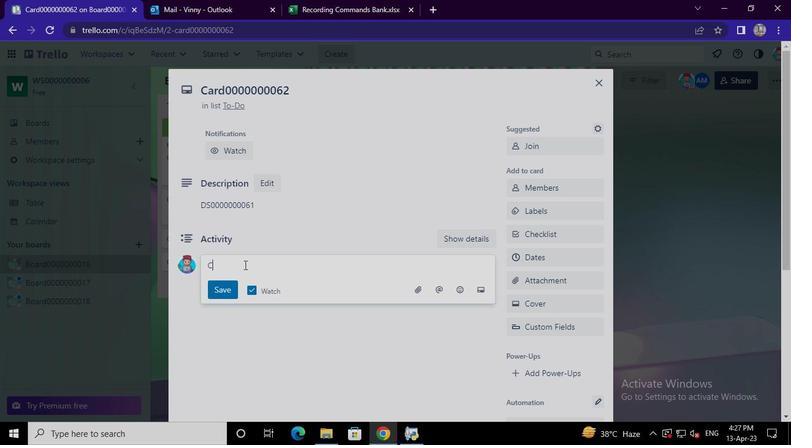 
Action: Keyboard <96>
Screenshot: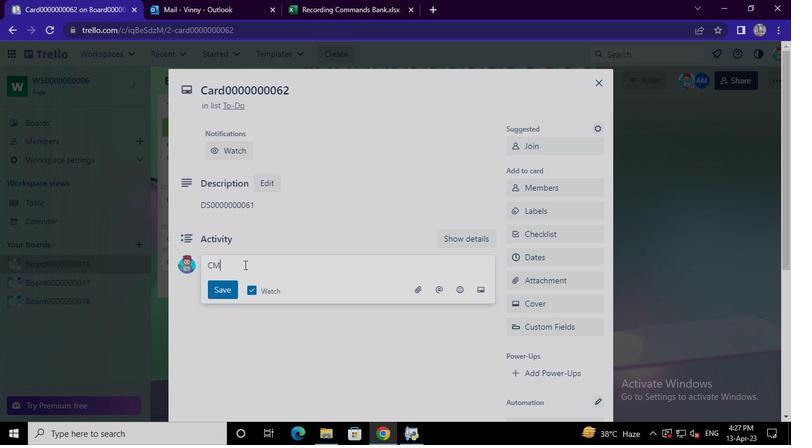 
Action: Keyboard <96>
Screenshot: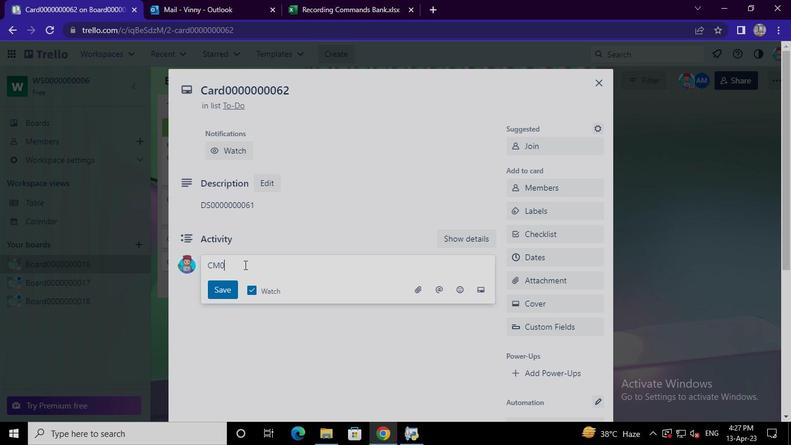 
Action: Keyboard <96>
Screenshot: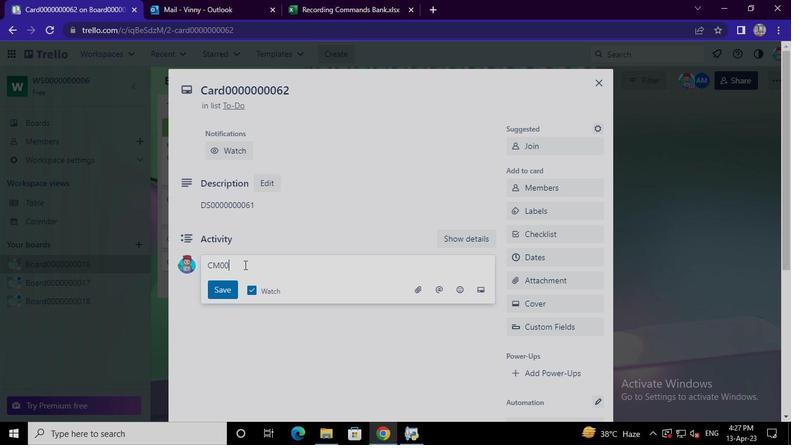 
Action: Keyboard <96>
Screenshot: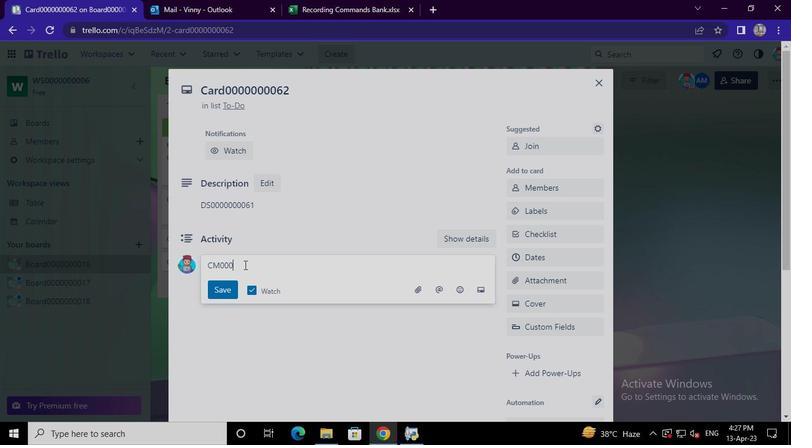
Action: Keyboard <96>
Screenshot: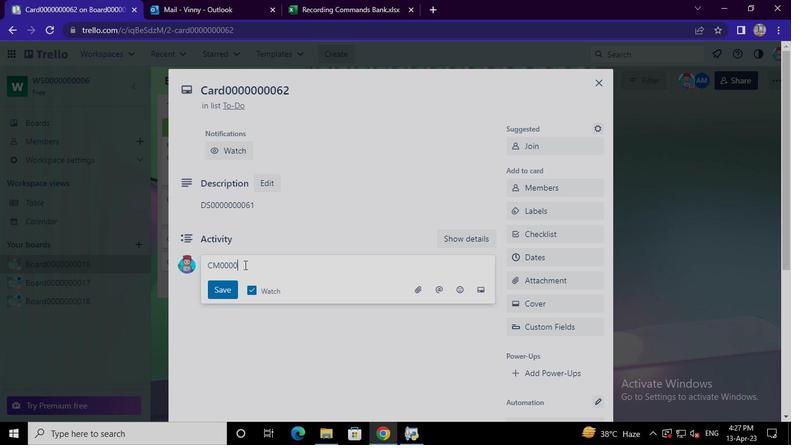 
Action: Keyboard <96>
Screenshot: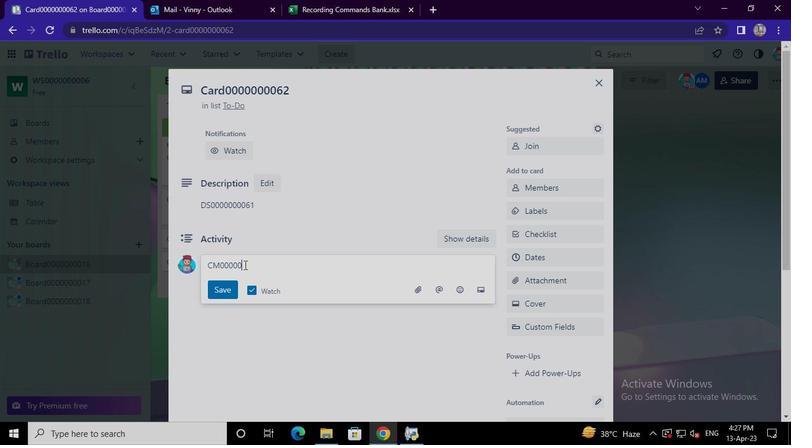 
Action: Keyboard <96>
Screenshot: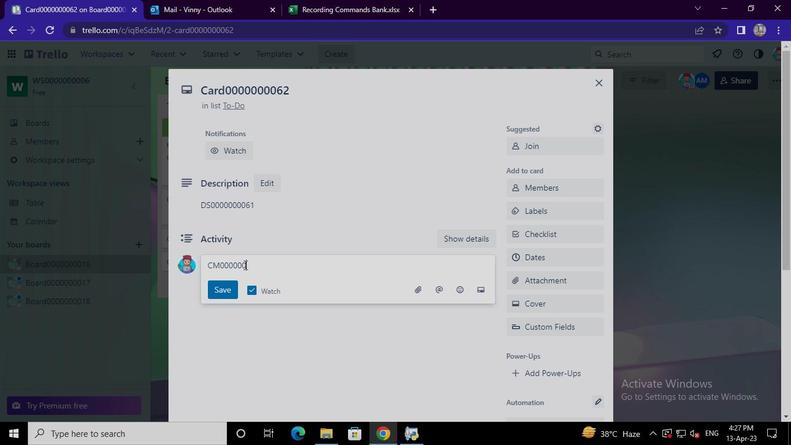 
Action: Keyboard <96>
Screenshot: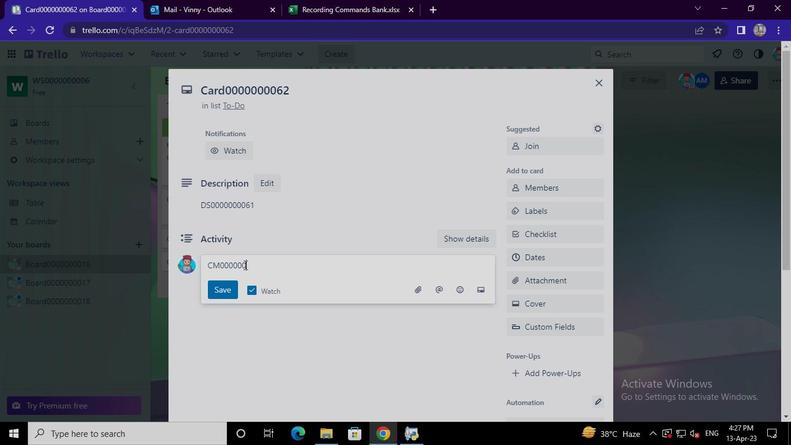 
Action: Keyboard <102>
Screenshot: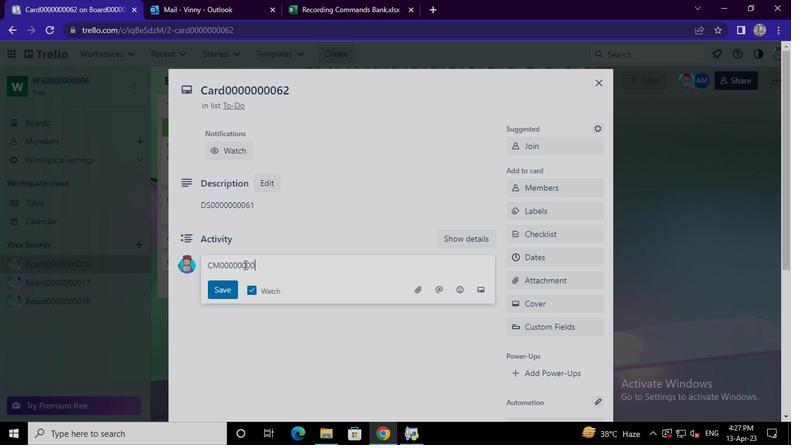 
Action: Keyboard <97>
Screenshot: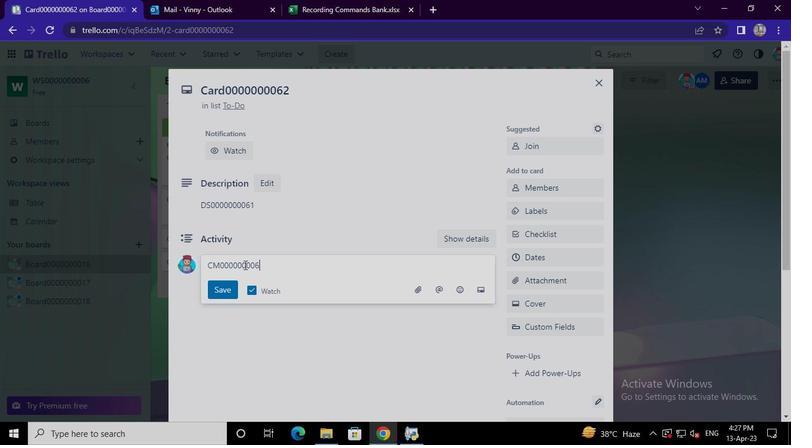 
Action: Mouse moved to (230, 287)
Screenshot: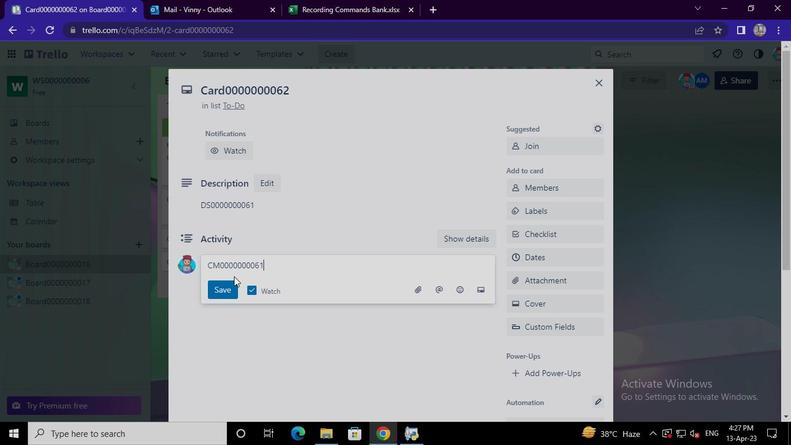 
Action: Mouse pressed left at (230, 287)
Screenshot: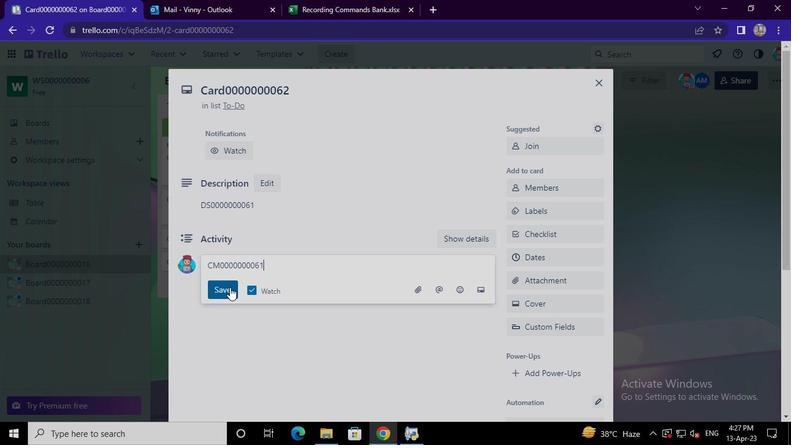 
Action: Mouse moved to (404, 425)
Screenshot: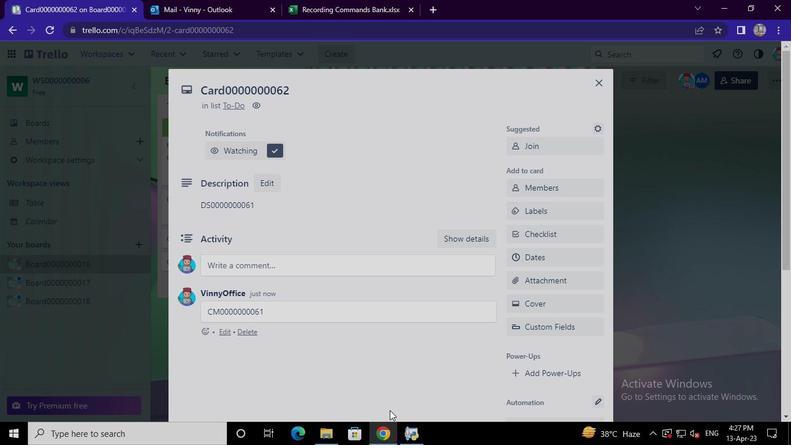 
Action: Mouse pressed left at (404, 425)
Screenshot: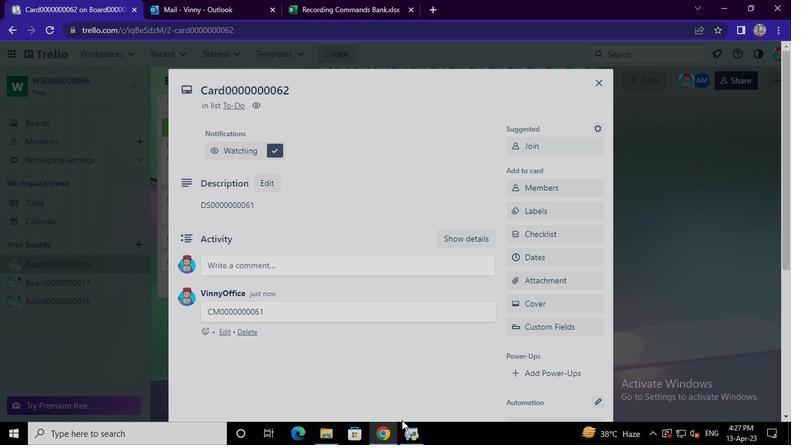 
Action: Mouse moved to (595, 38)
Screenshot: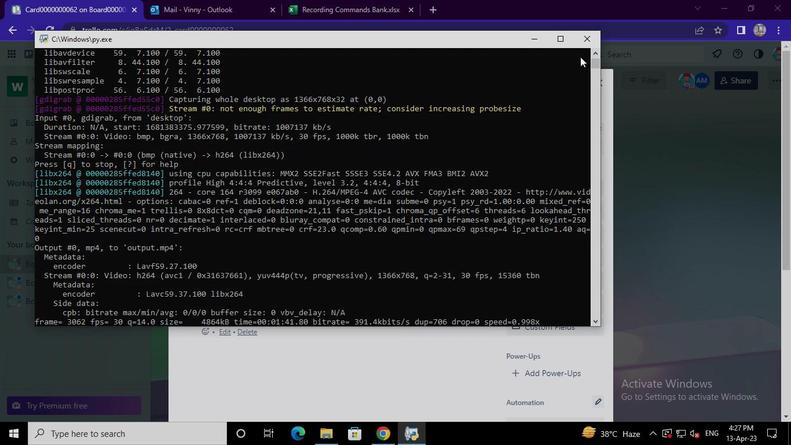 
Action: Mouse pressed left at (595, 38)
Screenshot: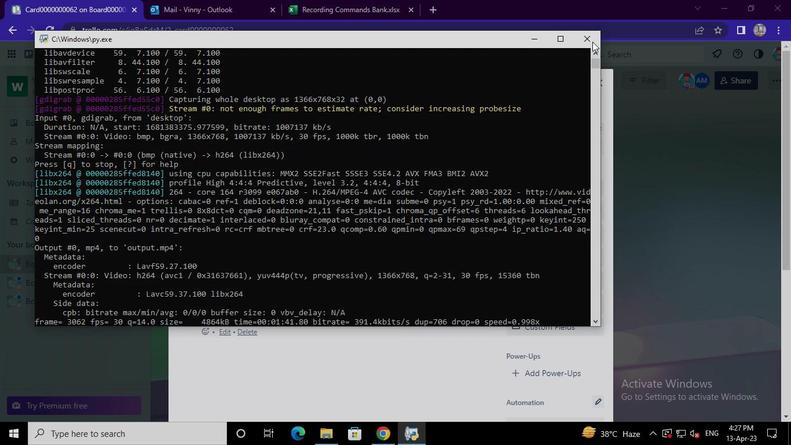 
